Task: Create new customer invoice with Date Opened: 29-May-23, Select Customer: Break Hearts Vintage, Terms: Net 30. Make invoice entry for item-1 with Date: 29-May-23, Description: Kafe Africa Habesha Roast Authentic Ethiopian Coffee
, Income Account: Income:Sales, Quantity: 2, Unit Price: 13.49, Sales Tax: Y, Sales Tax Included: N, Tax Table: Sales Tax. Post Invoice with Post Date: 29-May-23, Post to Accounts: Assets:Accounts Receivable. Pay / Process Payment with Transaction Date: 27-Jun-23, Amount: 28.6, Transfer Account: Checking Account. Go to 'Print Invoice'.
Action: Mouse moved to (162, 29)
Screenshot: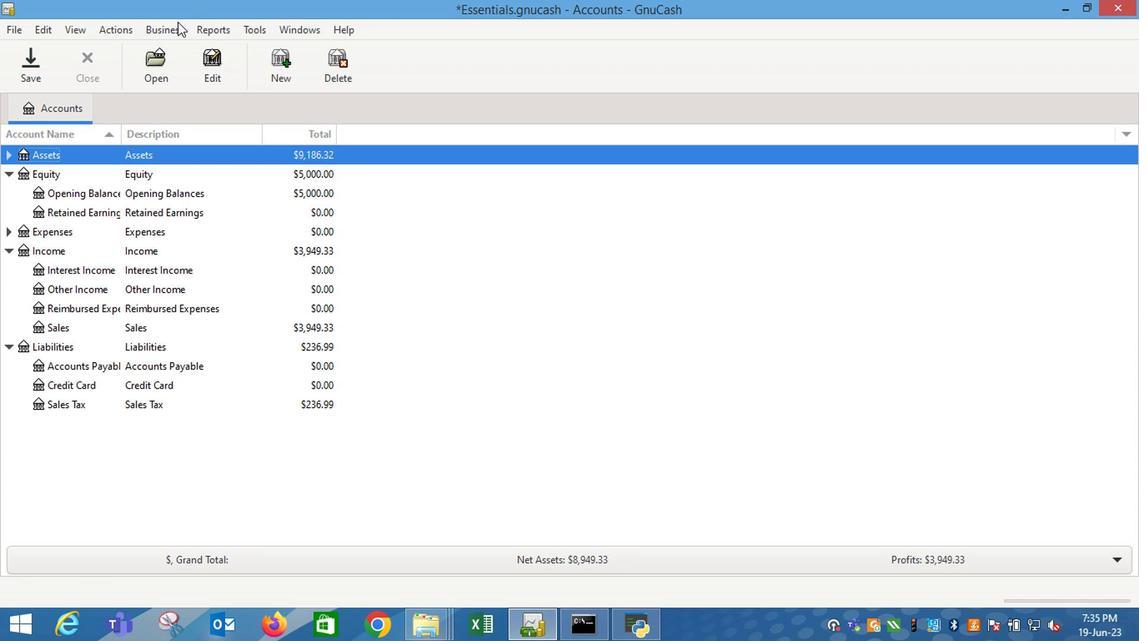 
Action: Mouse pressed left at (162, 29)
Screenshot: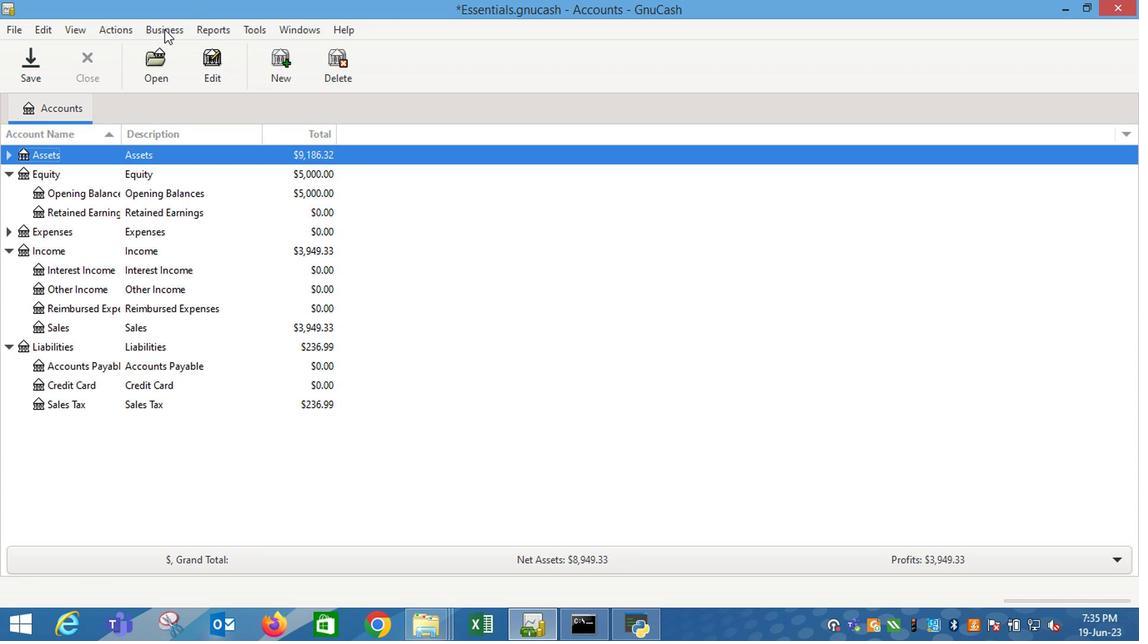 
Action: Mouse moved to (376, 118)
Screenshot: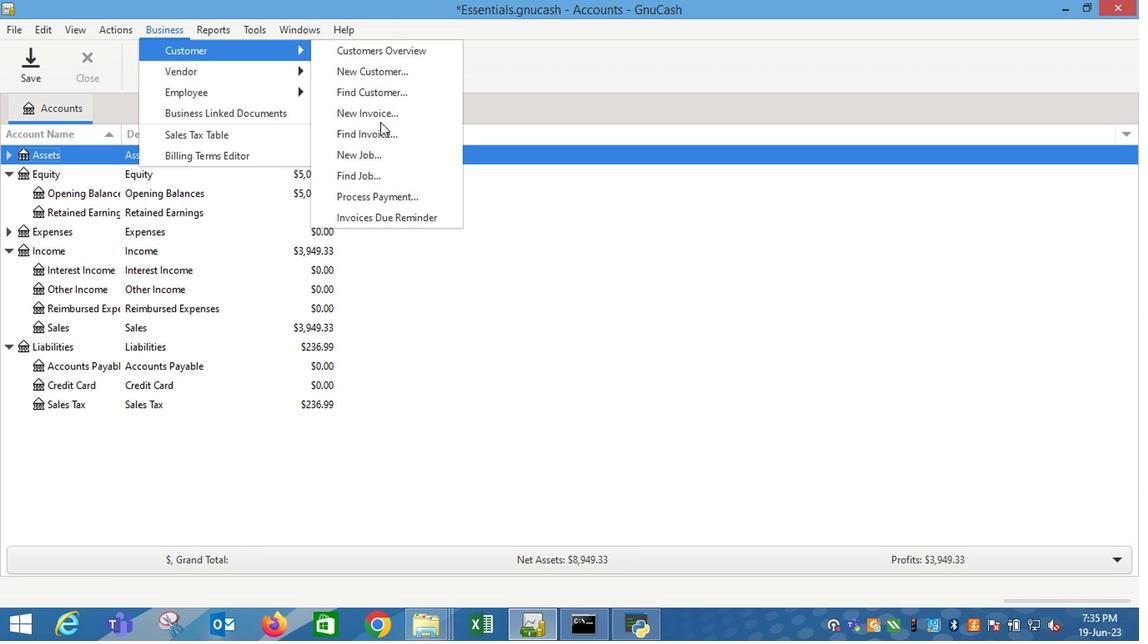 
Action: Mouse pressed left at (376, 118)
Screenshot: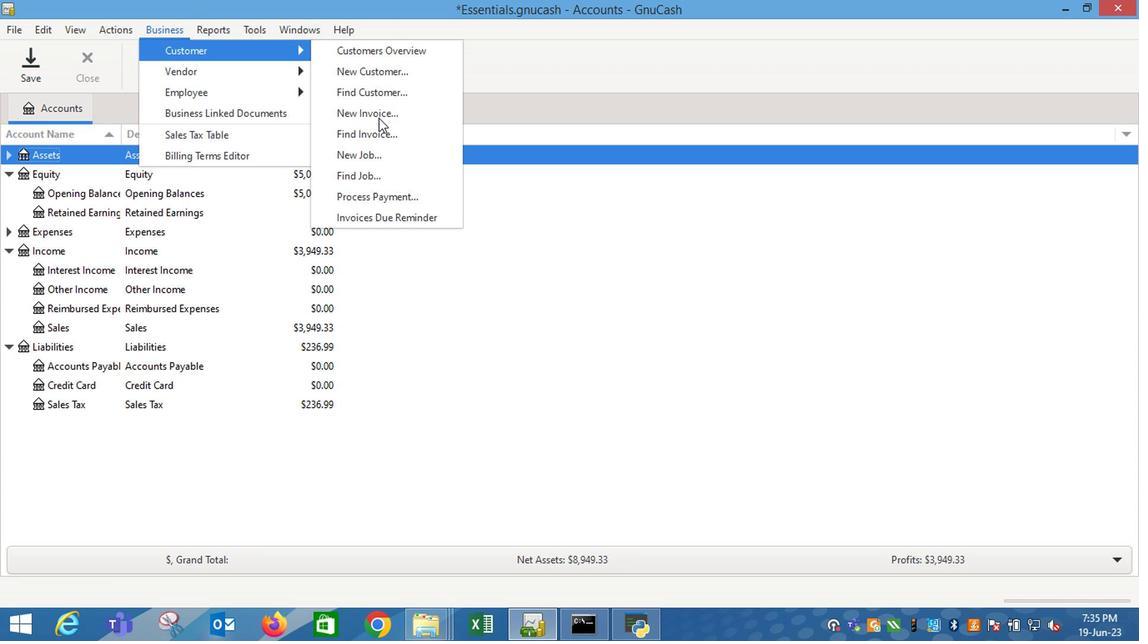 
Action: Mouse moved to (676, 248)
Screenshot: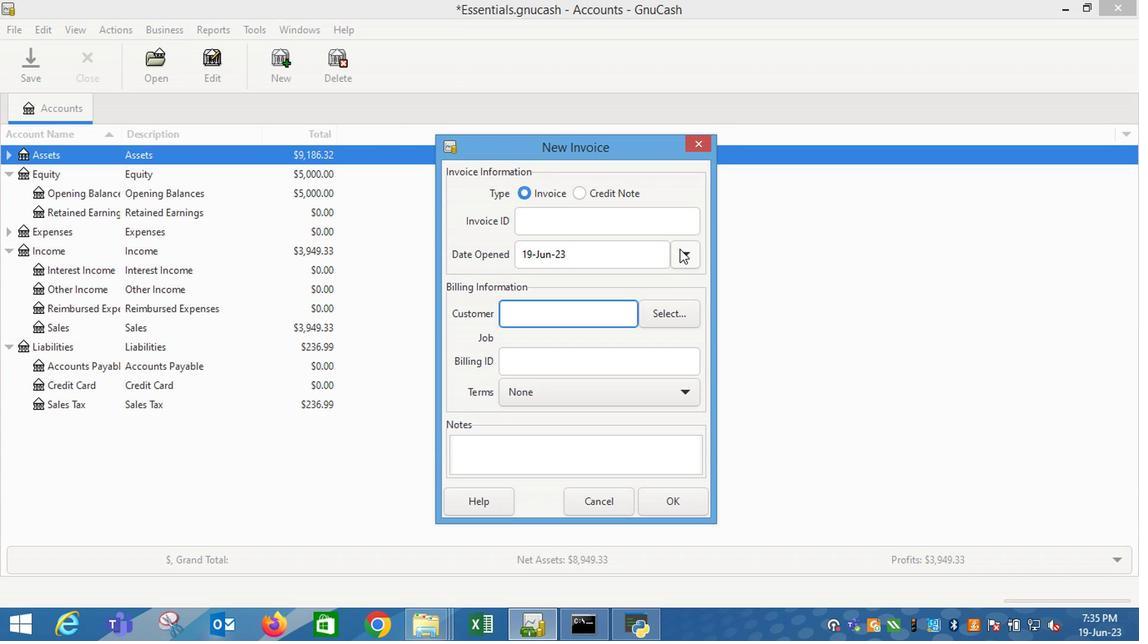 
Action: Mouse pressed left at (676, 248)
Screenshot: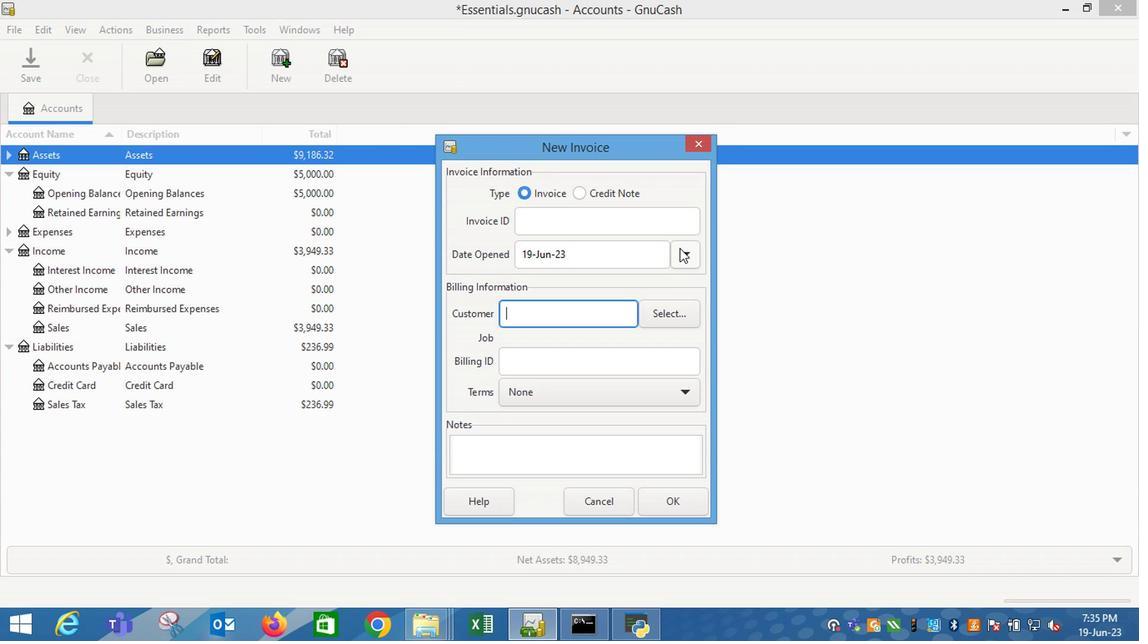 
Action: Mouse moved to (552, 279)
Screenshot: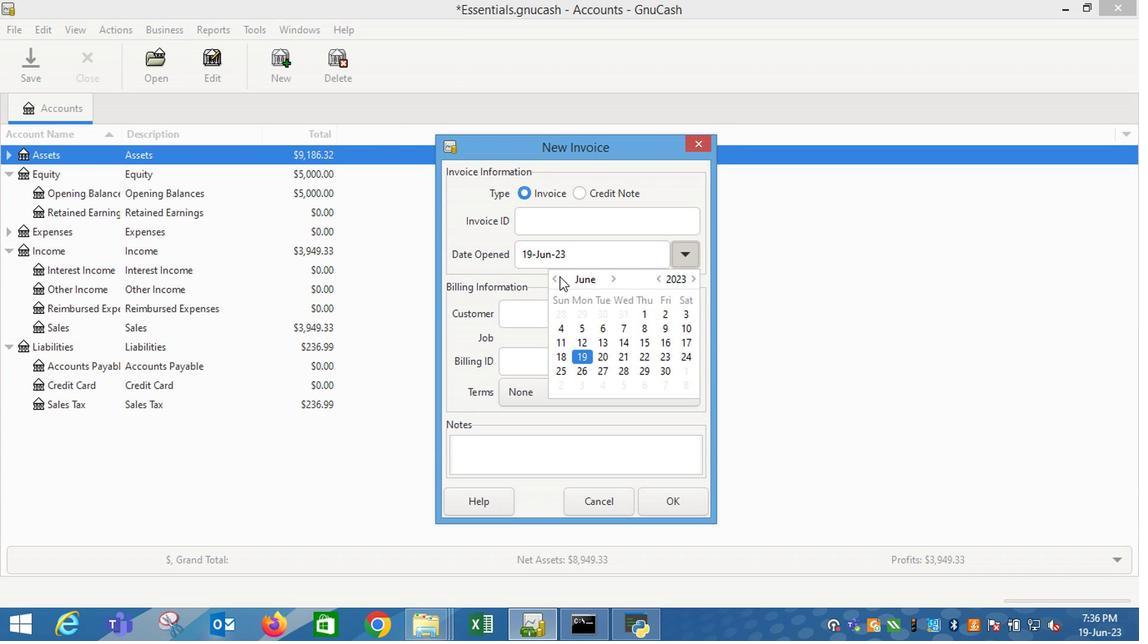
Action: Mouse pressed left at (552, 279)
Screenshot: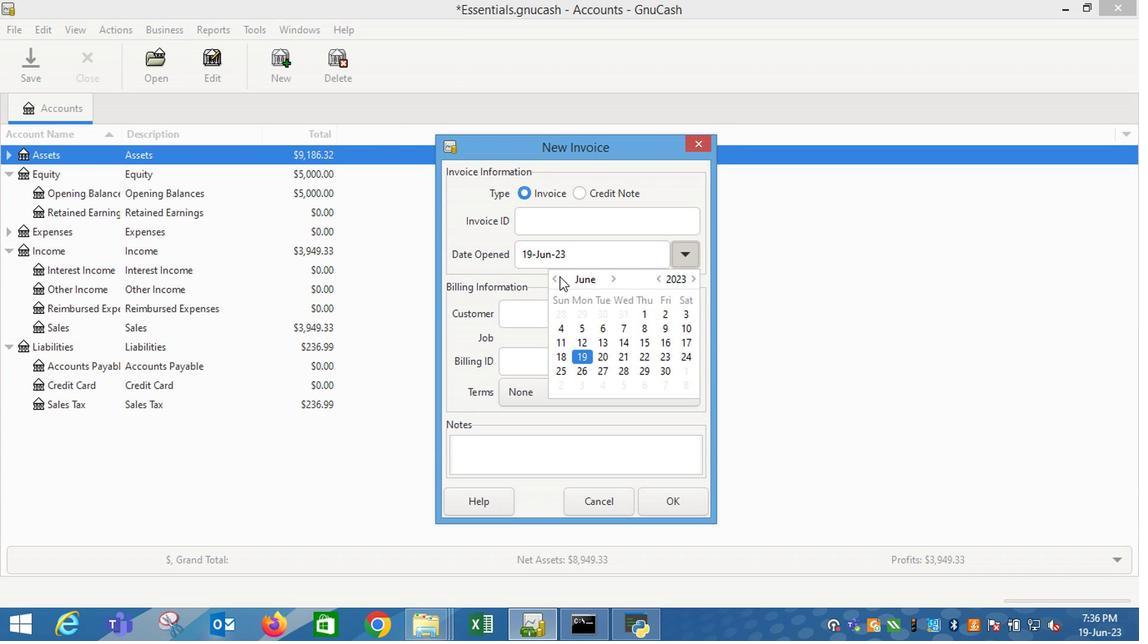 
Action: Mouse moved to (585, 368)
Screenshot: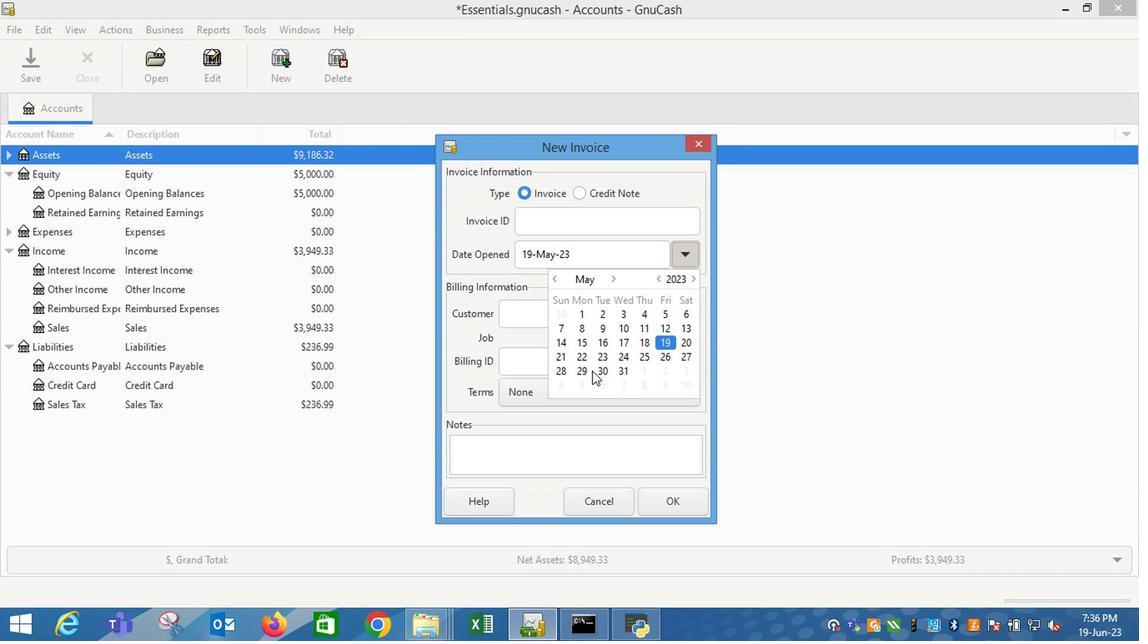 
Action: Mouse pressed left at (585, 368)
Screenshot: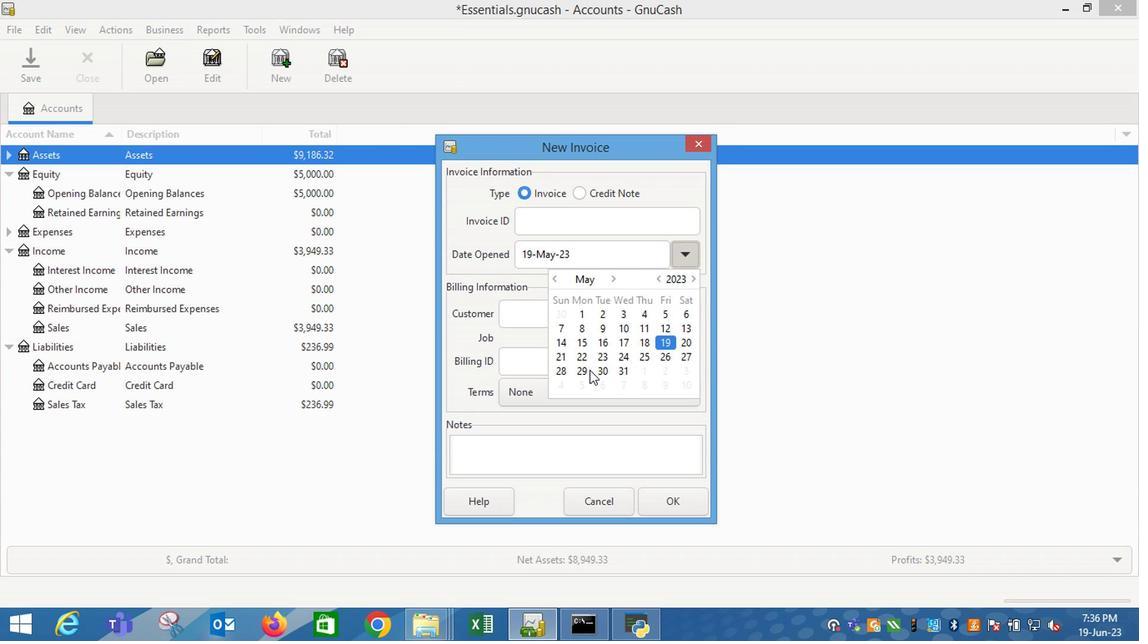 
Action: Mouse moved to (515, 322)
Screenshot: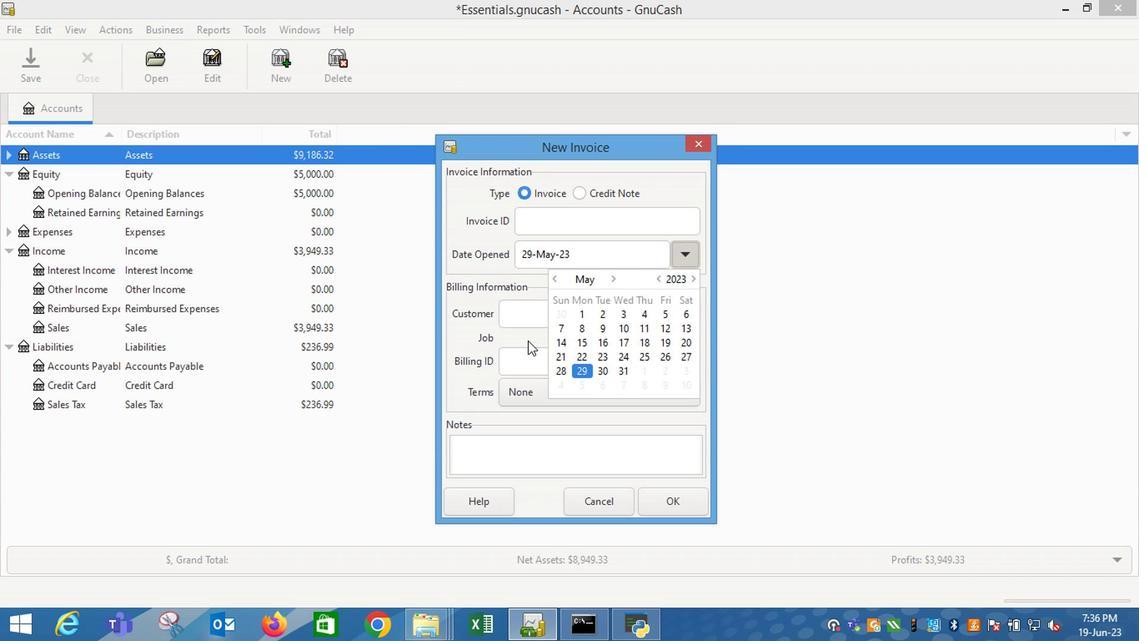 
Action: Mouse pressed left at (515, 322)
Screenshot: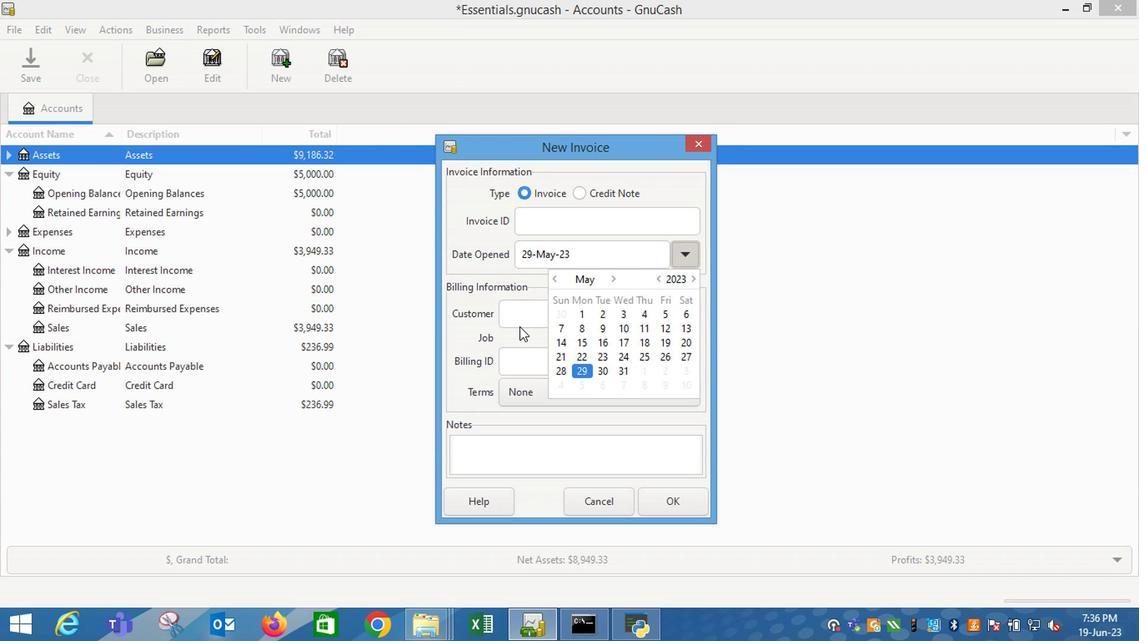 
Action: Mouse moved to (519, 317)
Screenshot: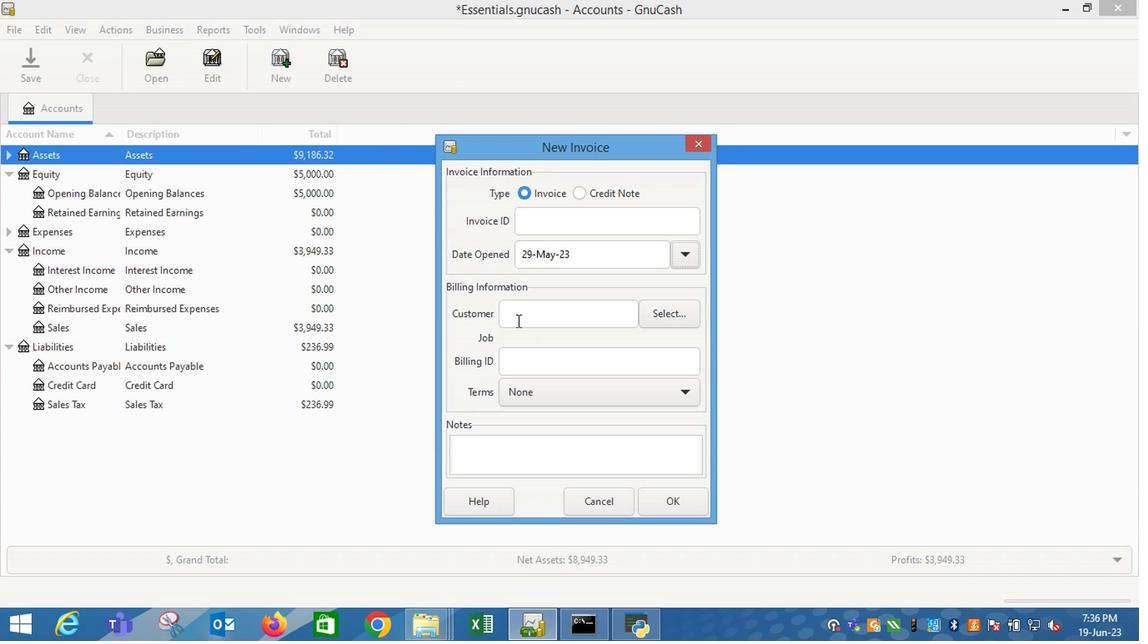 
Action: Mouse pressed left at (519, 317)
Screenshot: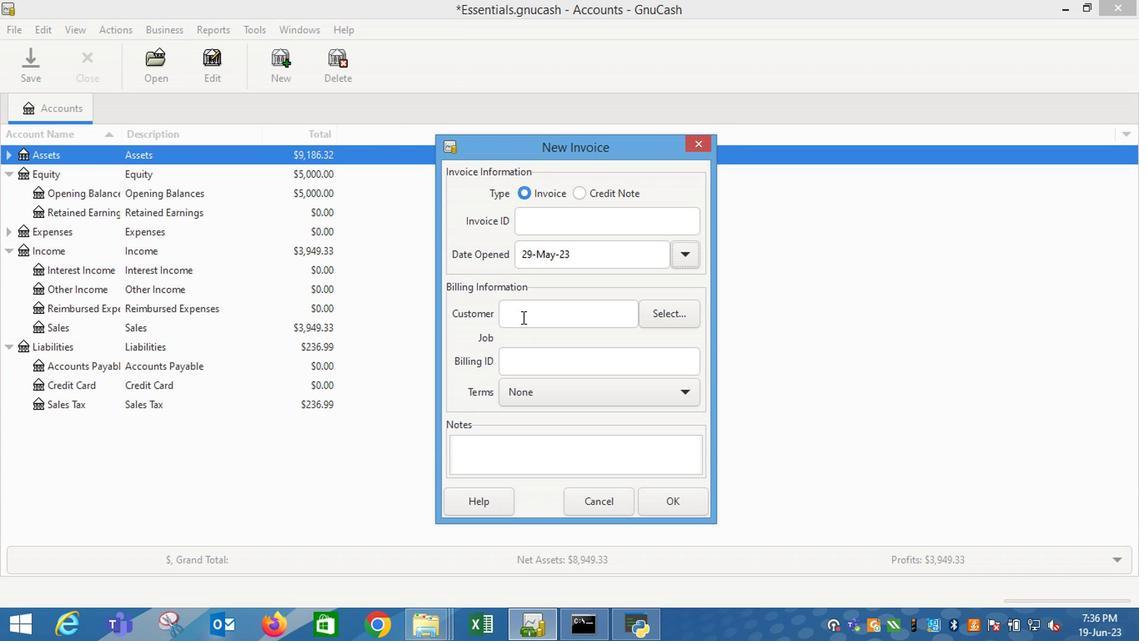 
Action: Key pressed <Key.shift_r>Bre
Screenshot: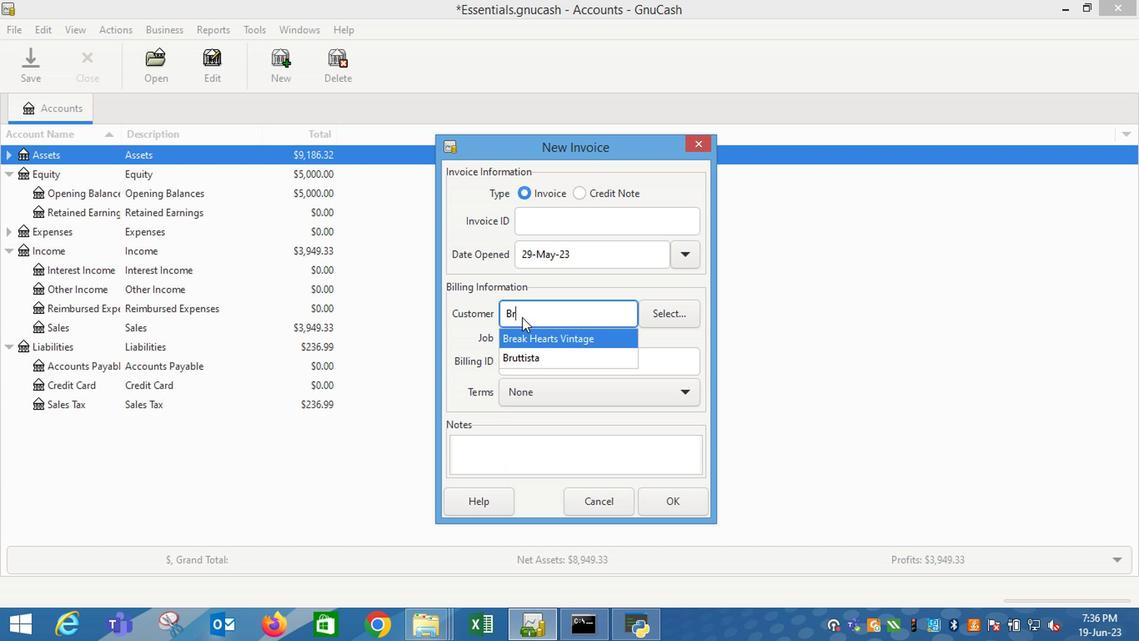 
Action: Mouse moved to (519, 344)
Screenshot: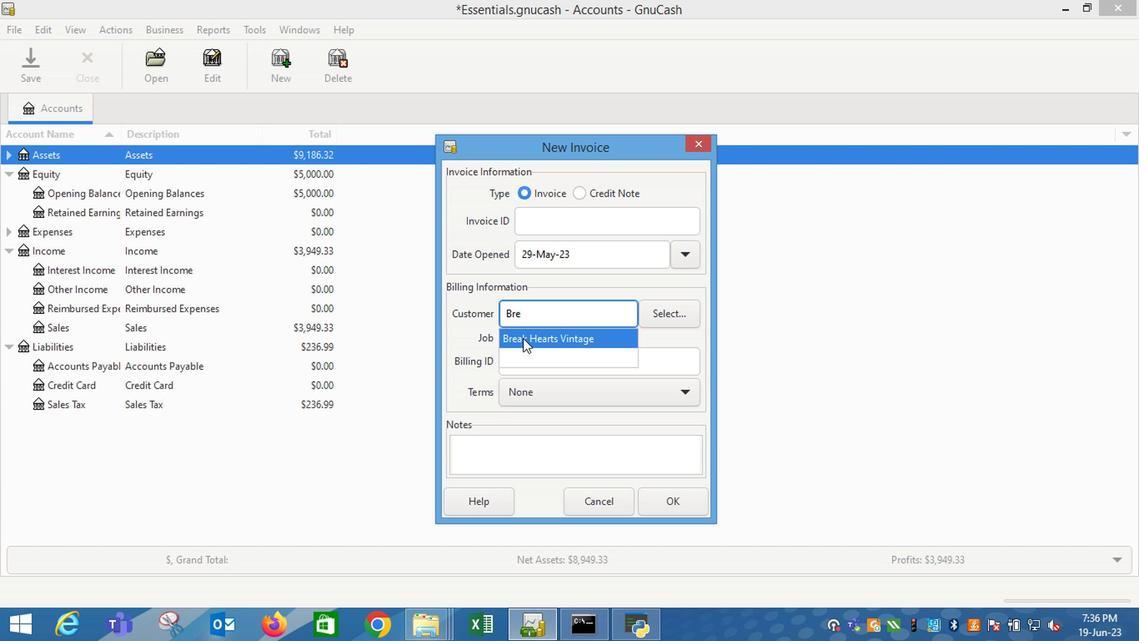 
Action: Mouse pressed left at (519, 344)
Screenshot: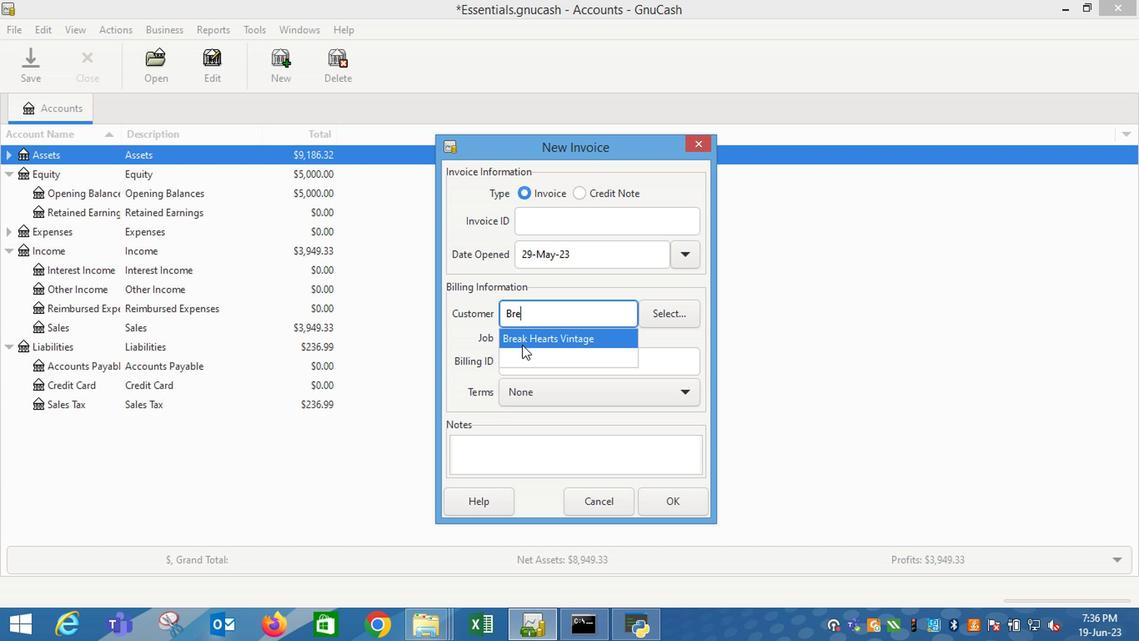 
Action: Mouse moved to (686, 402)
Screenshot: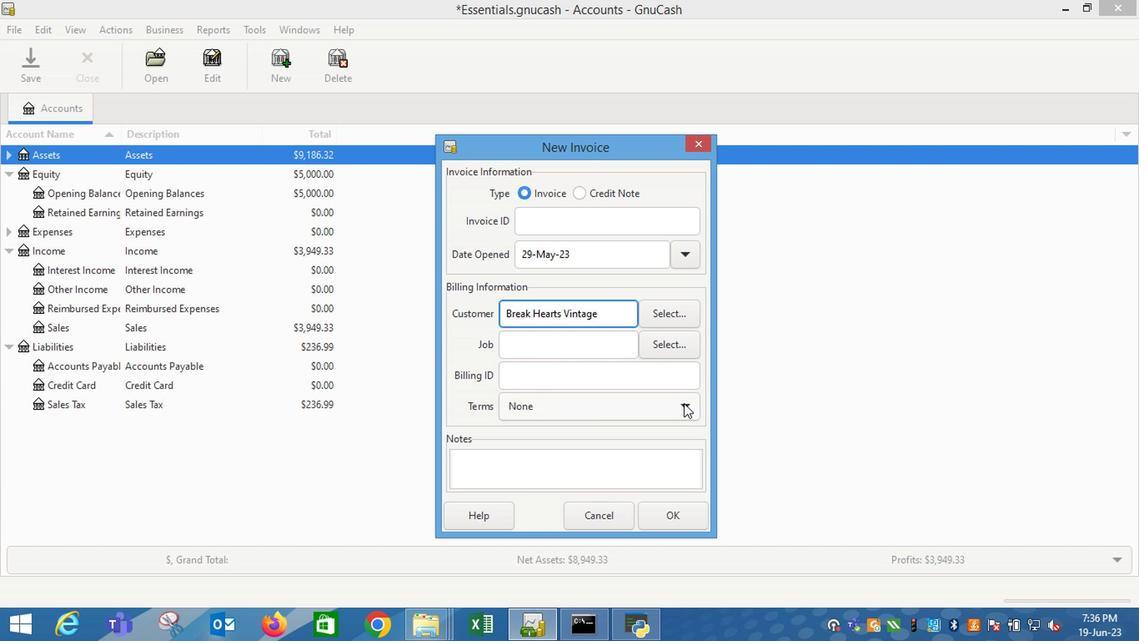 
Action: Mouse pressed left at (686, 402)
Screenshot: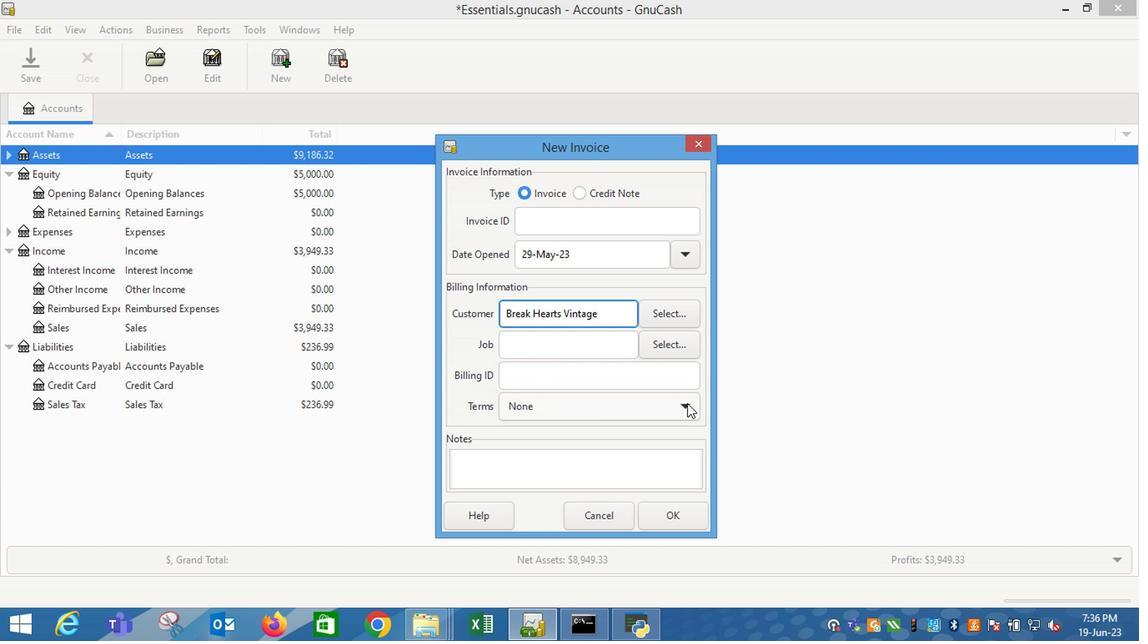 
Action: Mouse moved to (685, 406)
Screenshot: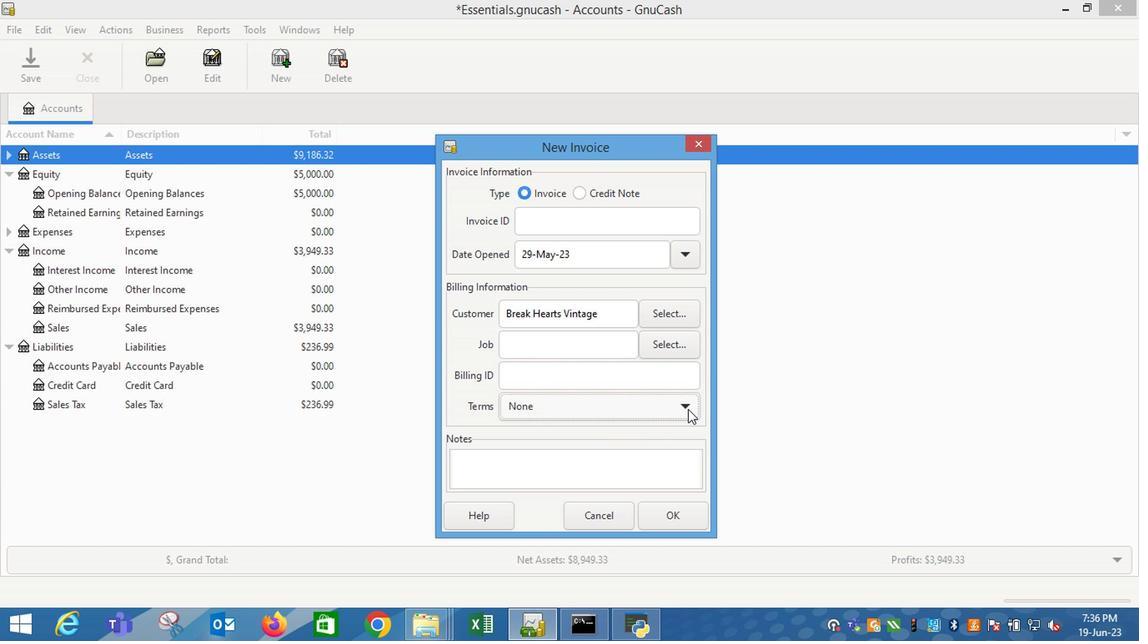 
Action: Mouse pressed left at (685, 406)
Screenshot: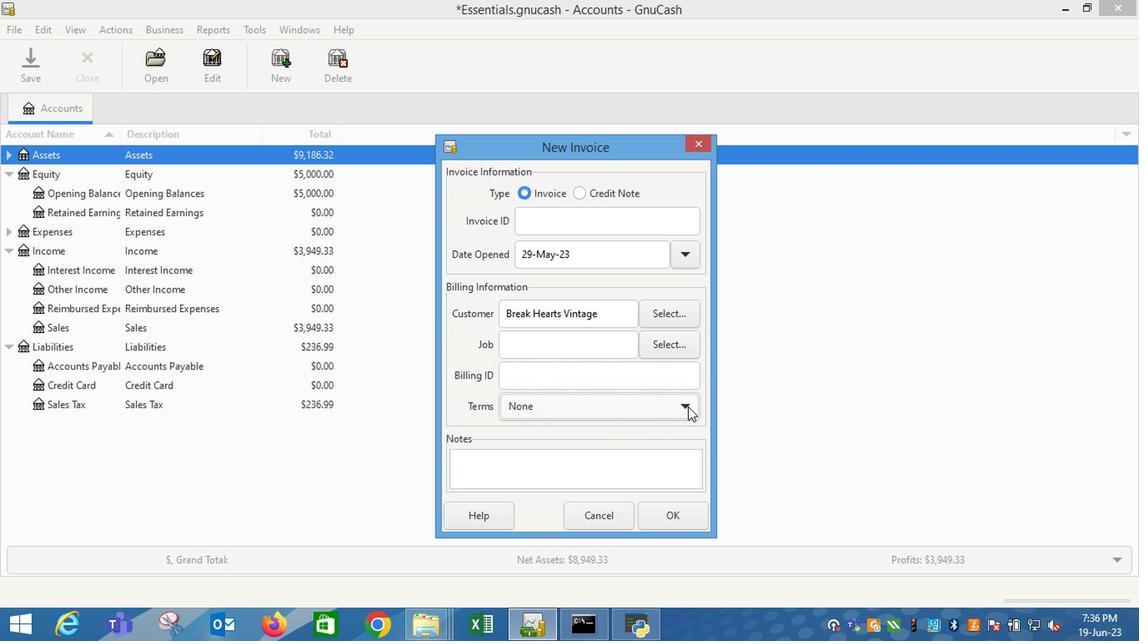 
Action: Mouse moved to (681, 404)
Screenshot: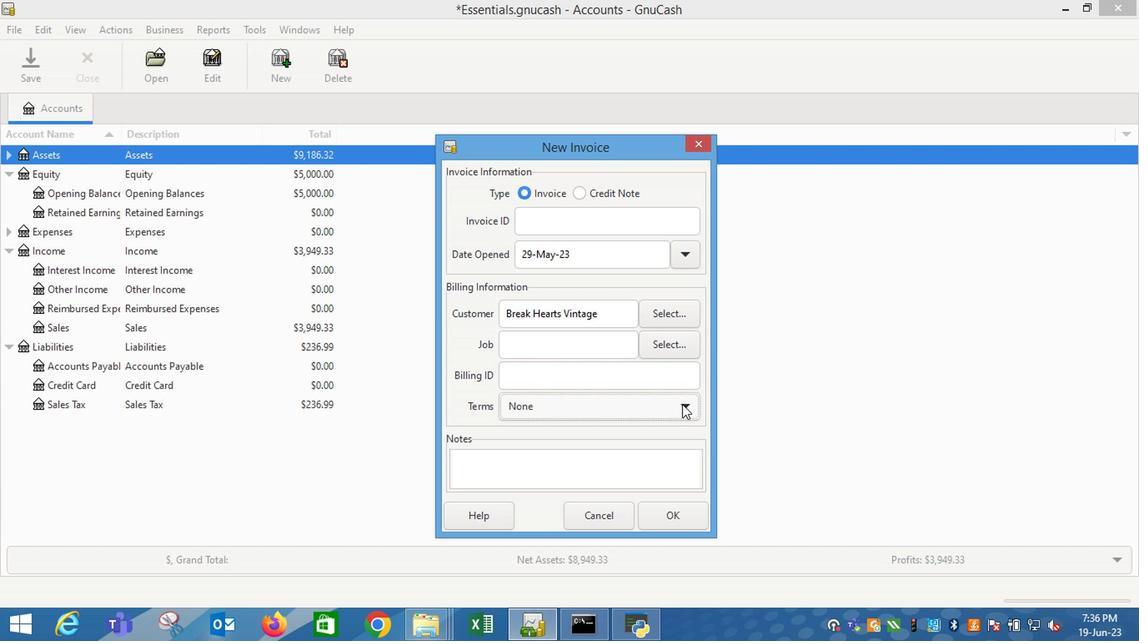 
Action: Mouse pressed left at (681, 404)
Screenshot: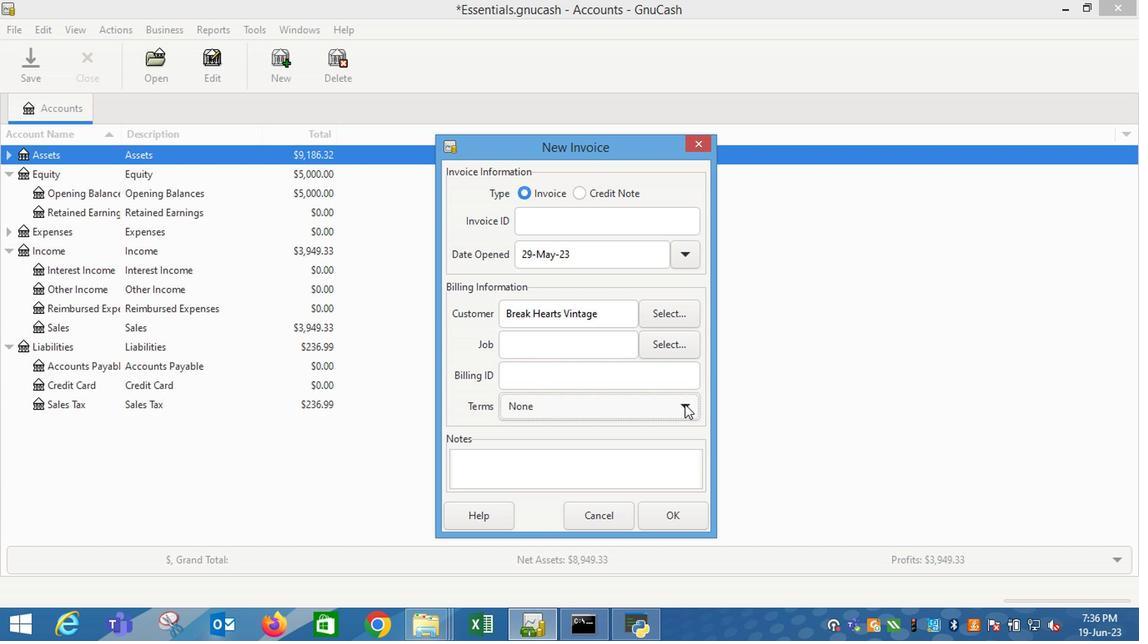 
Action: Mouse moved to (598, 458)
Screenshot: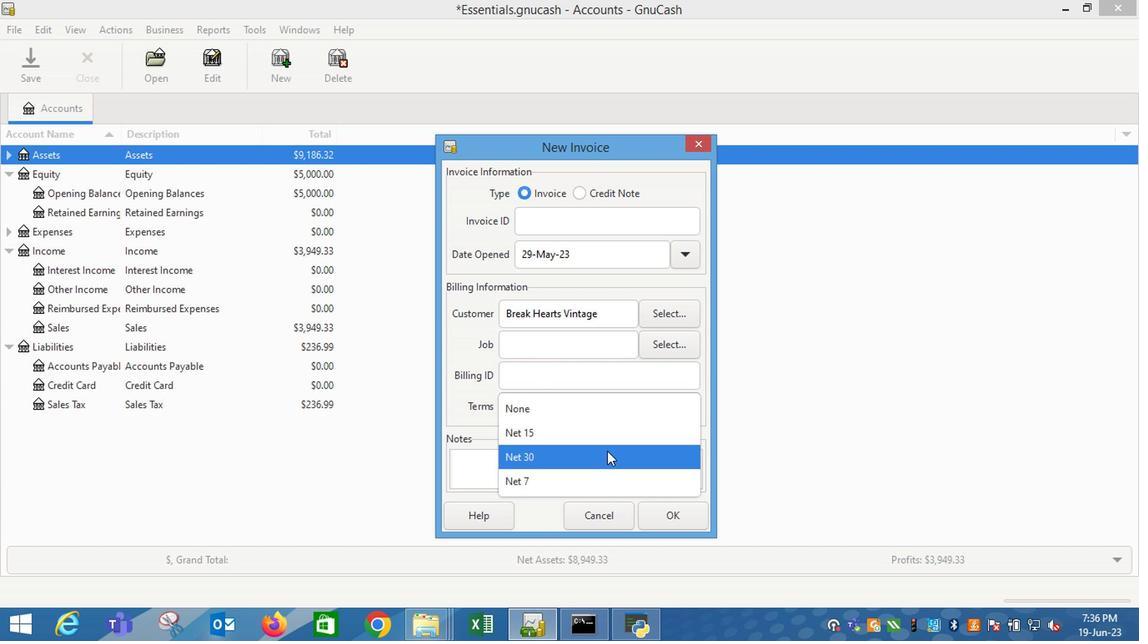 
Action: Mouse pressed left at (598, 458)
Screenshot: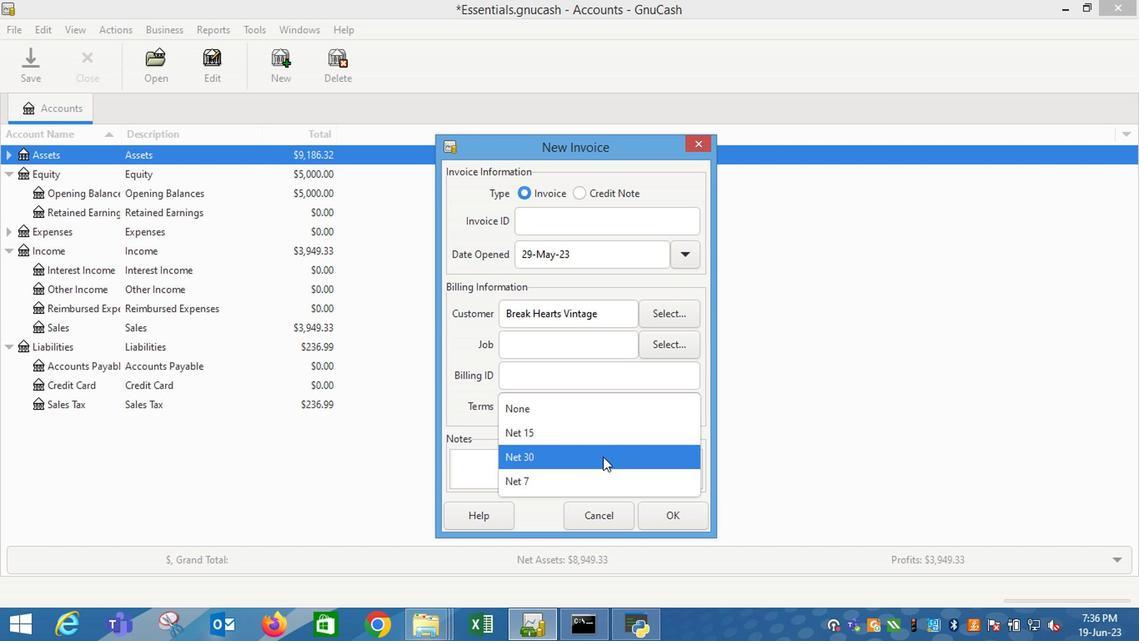 
Action: Mouse moved to (695, 516)
Screenshot: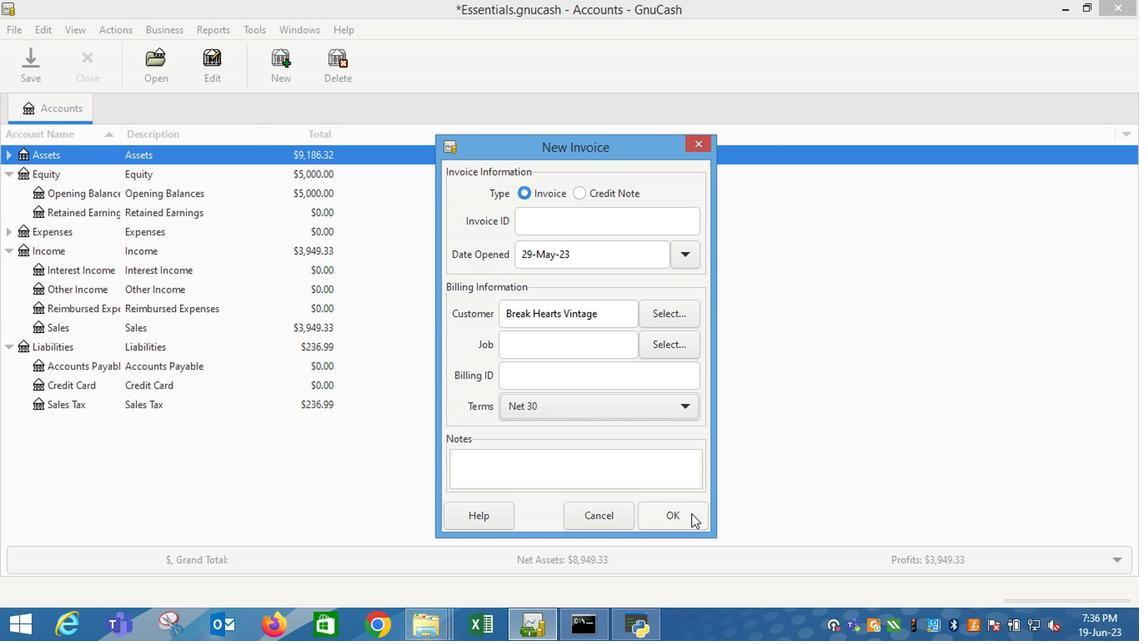 
Action: Mouse pressed left at (695, 516)
Screenshot: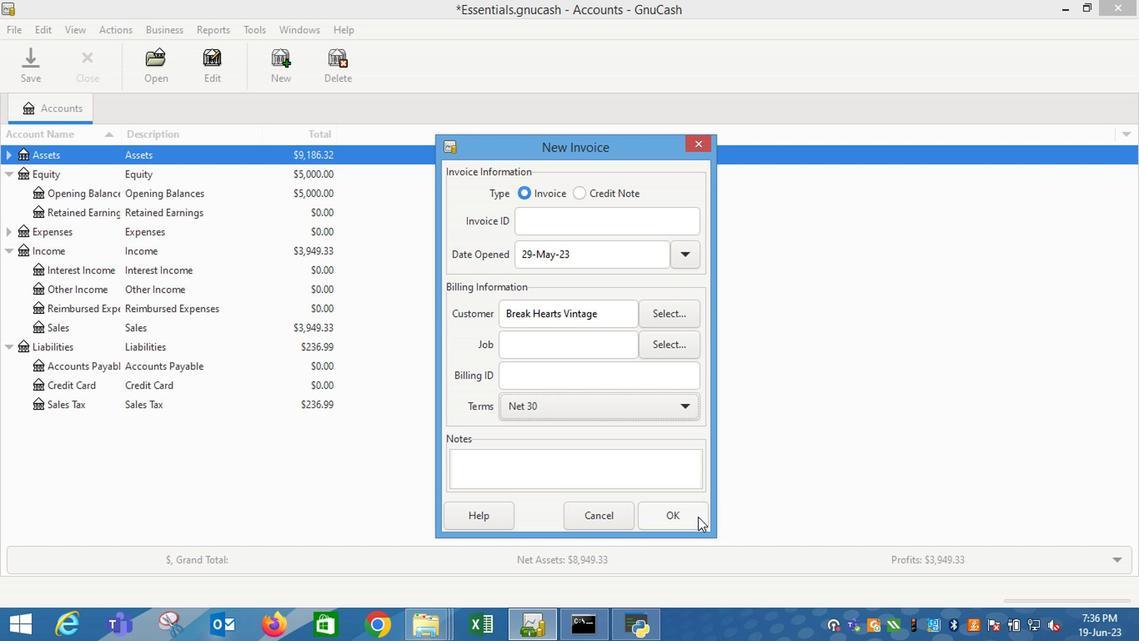 
Action: Mouse moved to (75, 324)
Screenshot: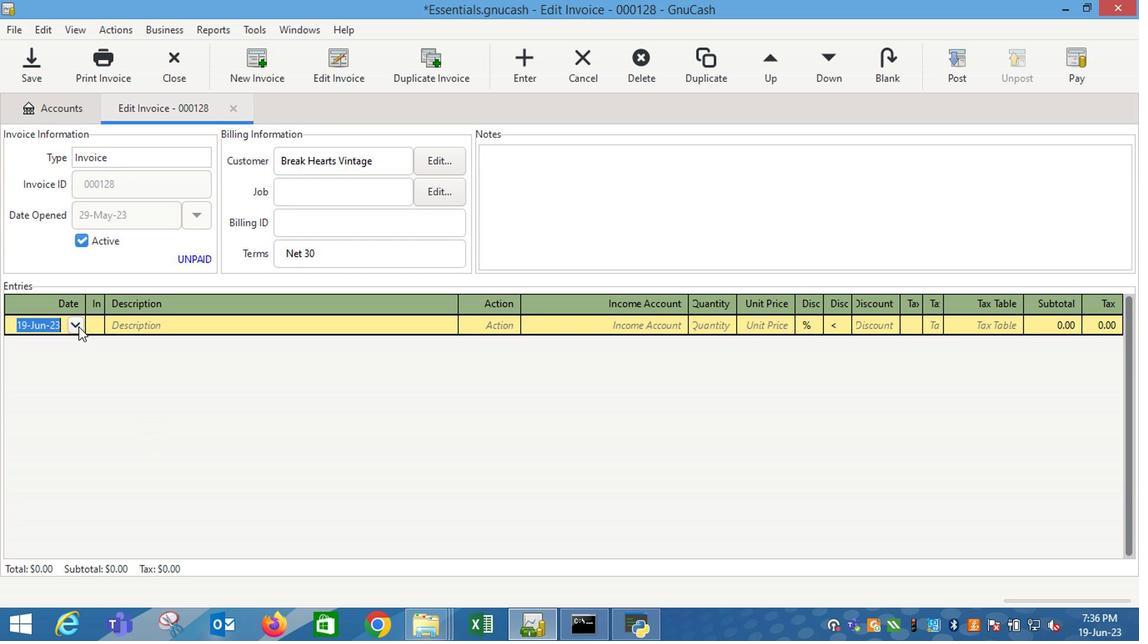 
Action: Mouse pressed left at (75, 324)
Screenshot: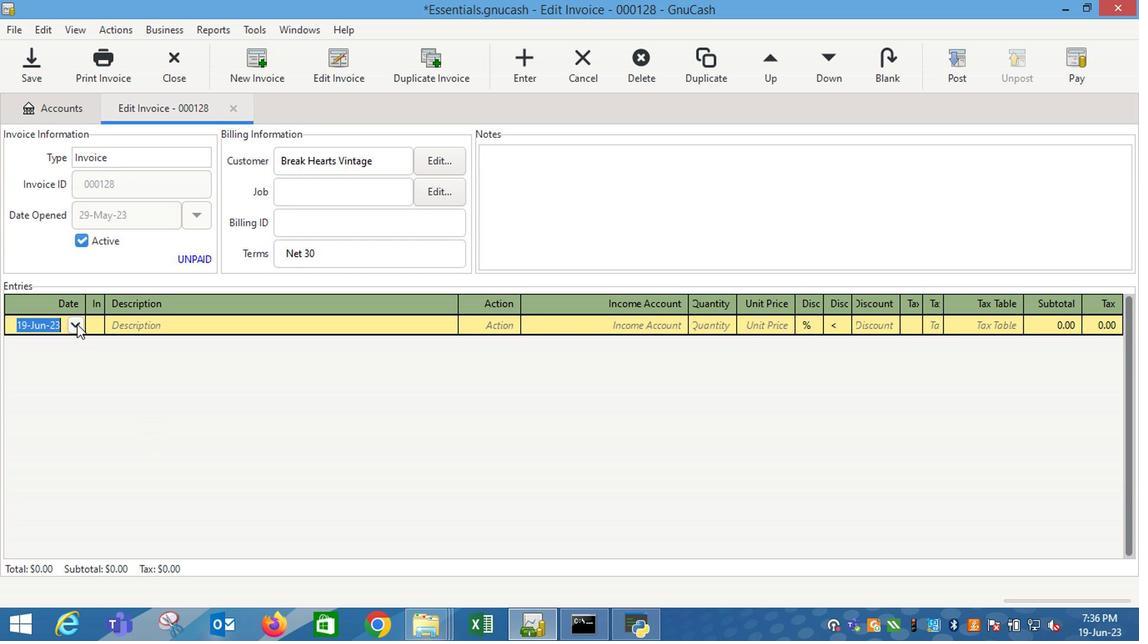 
Action: Mouse moved to (10, 347)
Screenshot: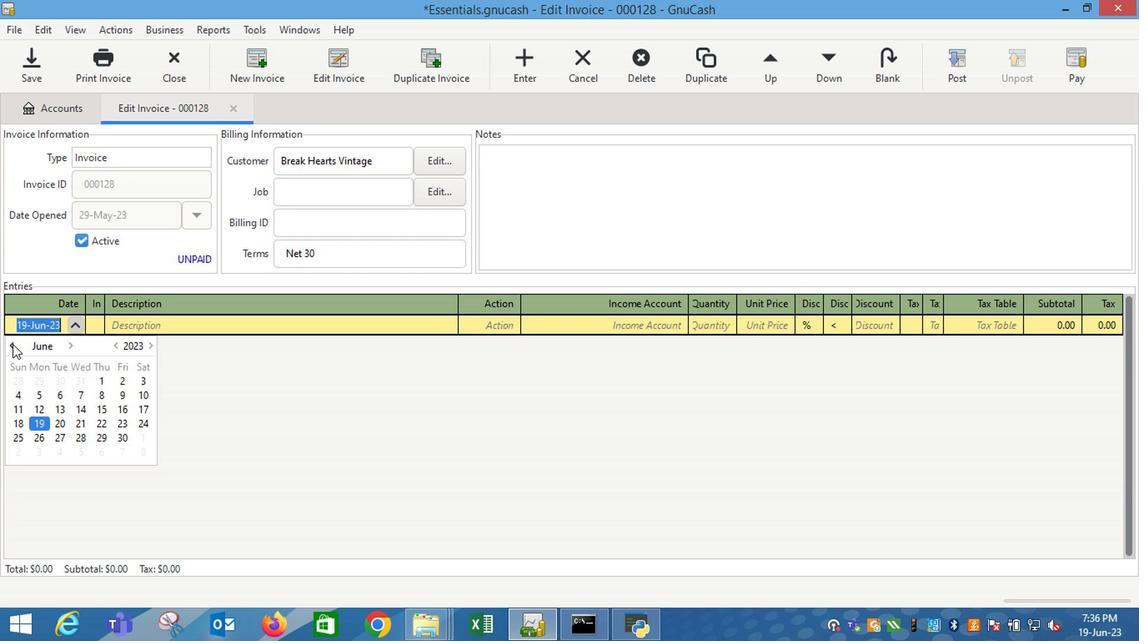 
Action: Mouse pressed left at (10, 347)
Screenshot: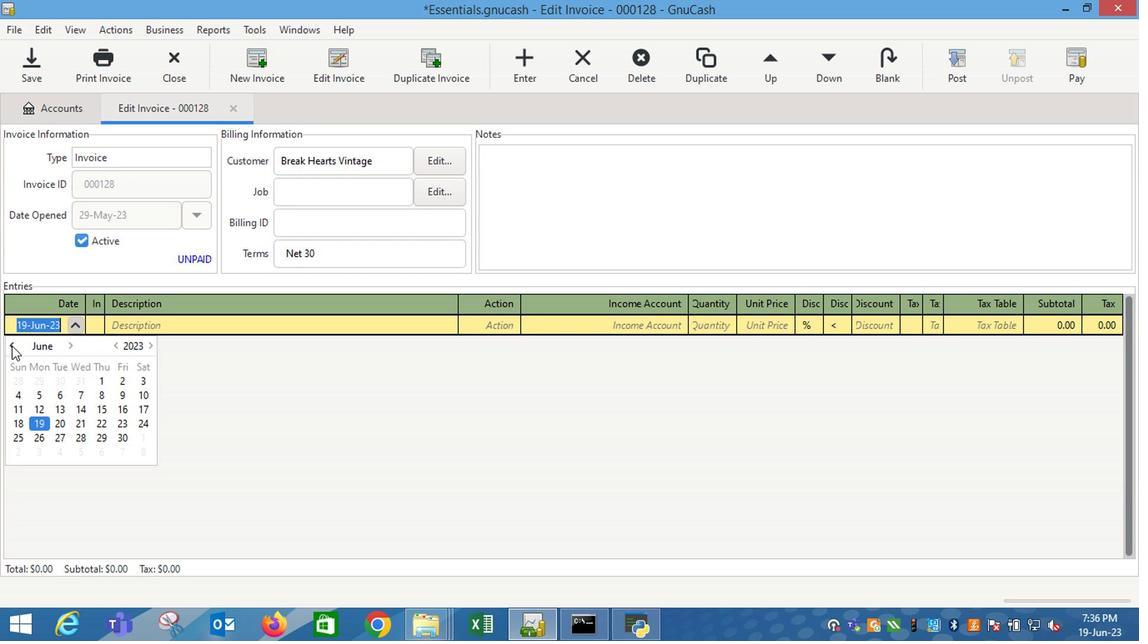 
Action: Mouse moved to (39, 439)
Screenshot: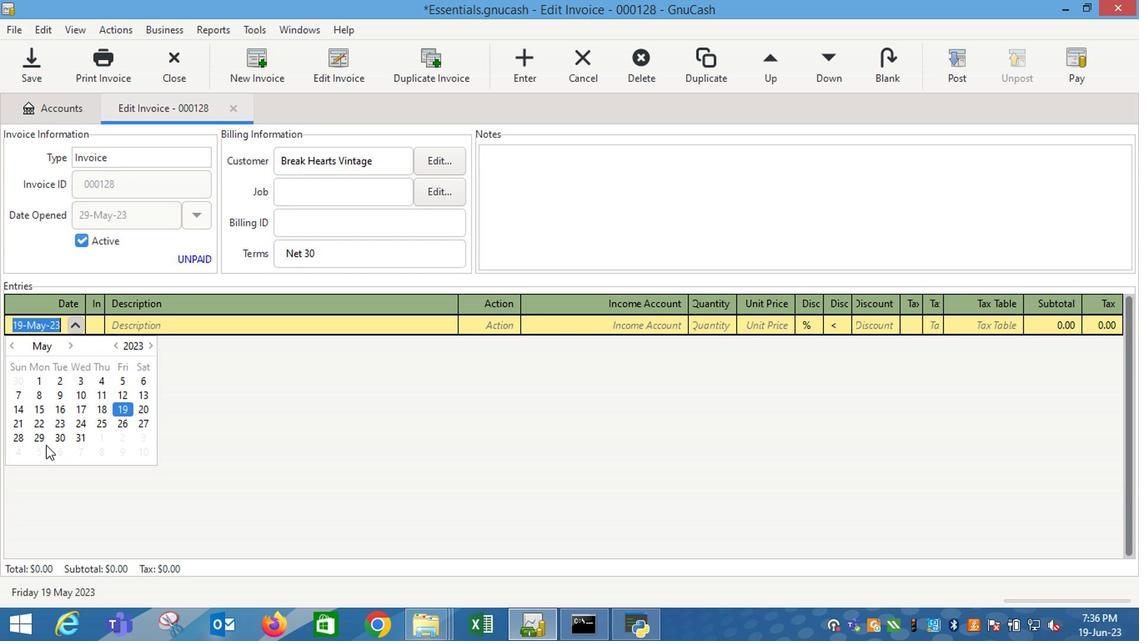 
Action: Mouse pressed left at (39, 439)
Screenshot: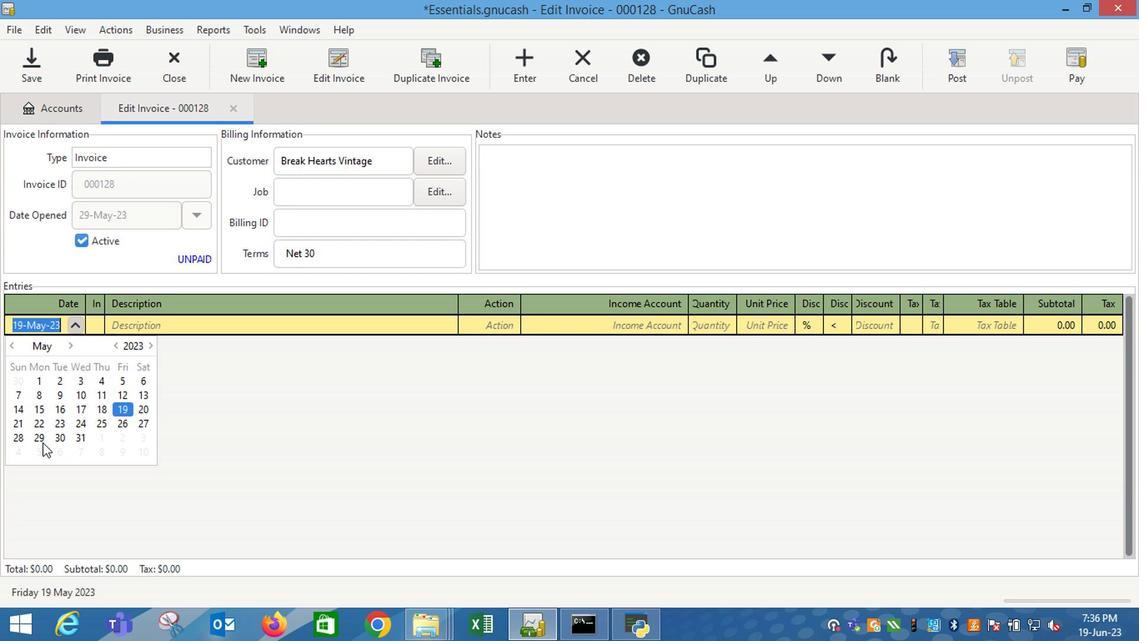 
Action: Mouse moved to (38, 438)
Screenshot: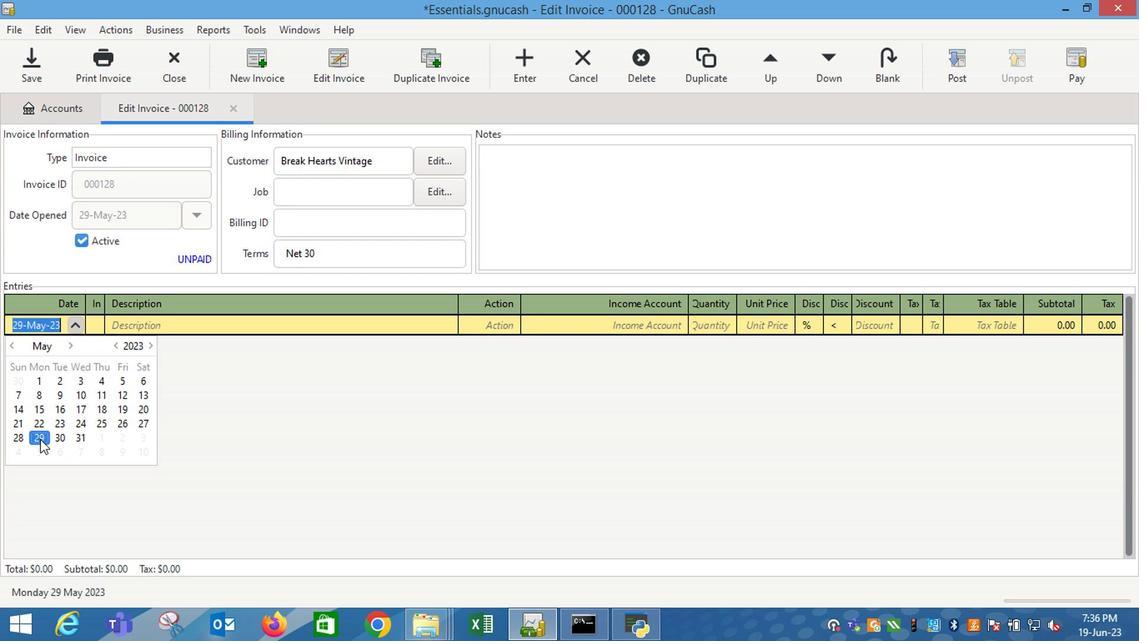 
Action: Key pressed <Key.tab>
Screenshot: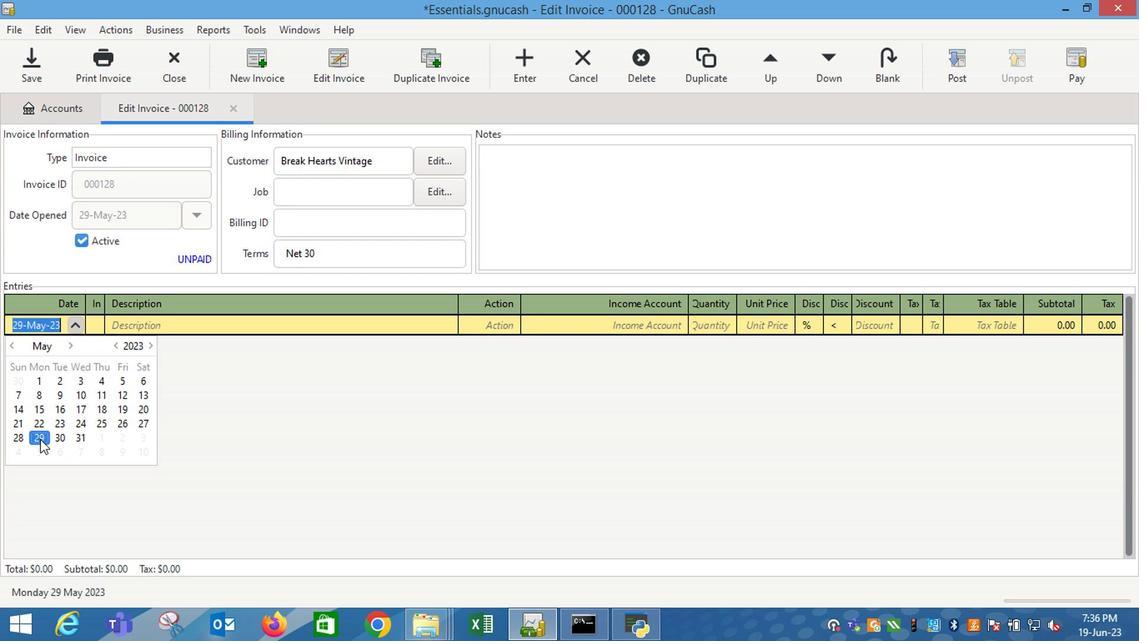 
Action: Mouse moved to (37, 438)
Screenshot: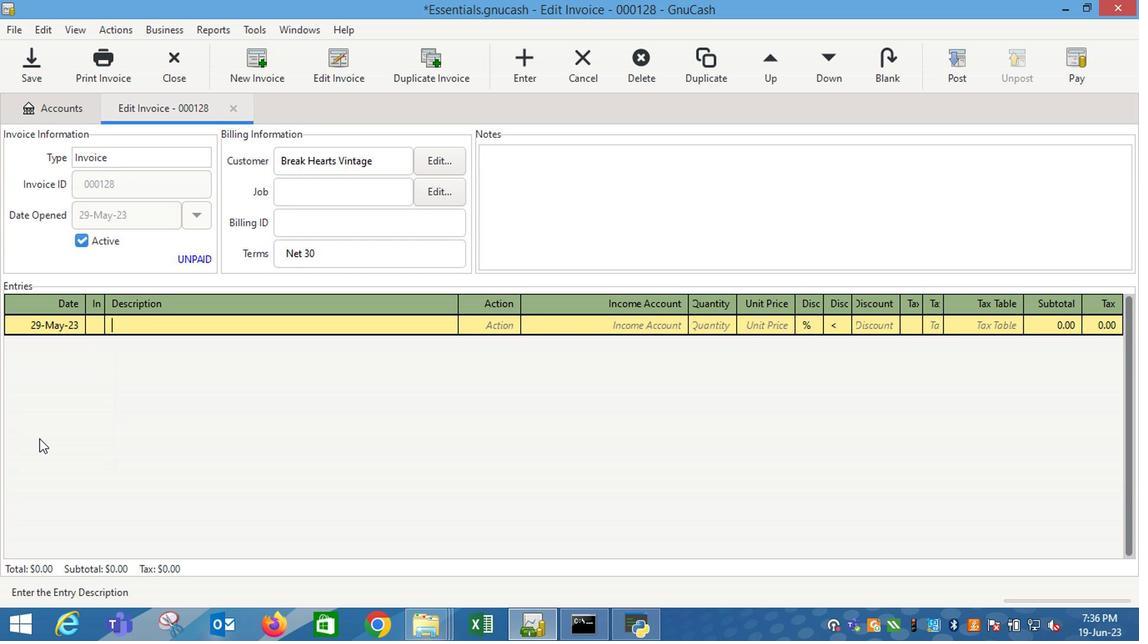 
Action: Key pressed <Key.shift_r>Kafe<Key.space><Key.shift_r>Africa<Key.space><Key.shift_r>Habesha<Key.space><Key.shift_r><Key.shift_r><Key.shift_r>Roast<Key.space><Key.shift_r>Authentic<Key.space><Key.shift_r>Ethiopian<Key.space><Key.shift_r>Coffee<Key.tab><Key.tab>i<Key.down><Key.down><Key.down><Key.tab>2<Key.tab>13.49<Key.tab>
Screenshot: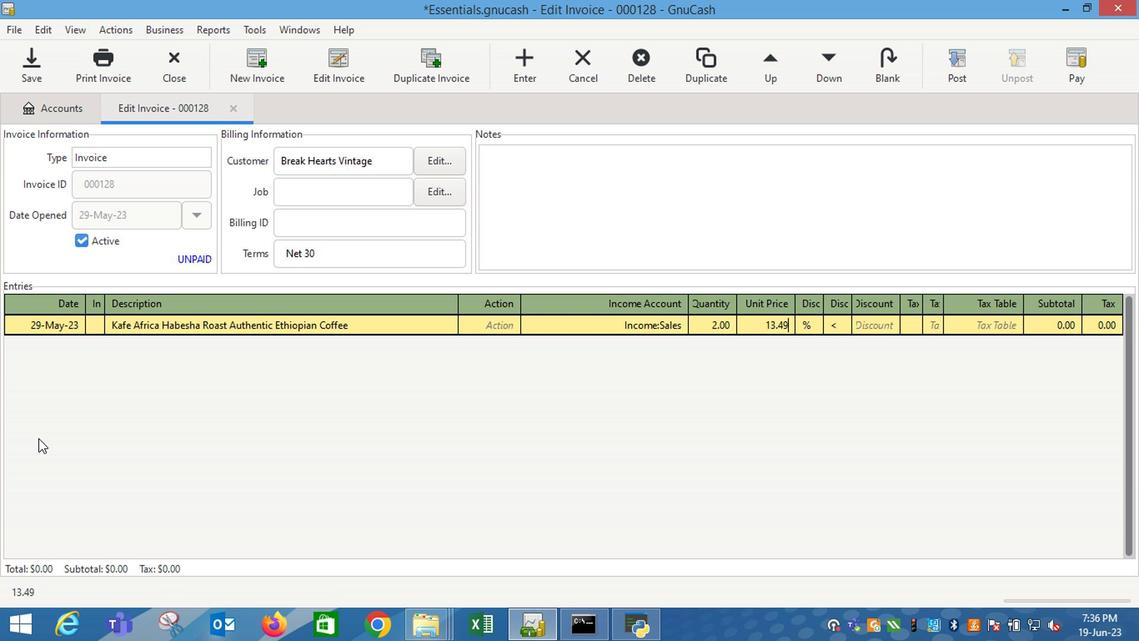 
Action: Mouse moved to (911, 326)
Screenshot: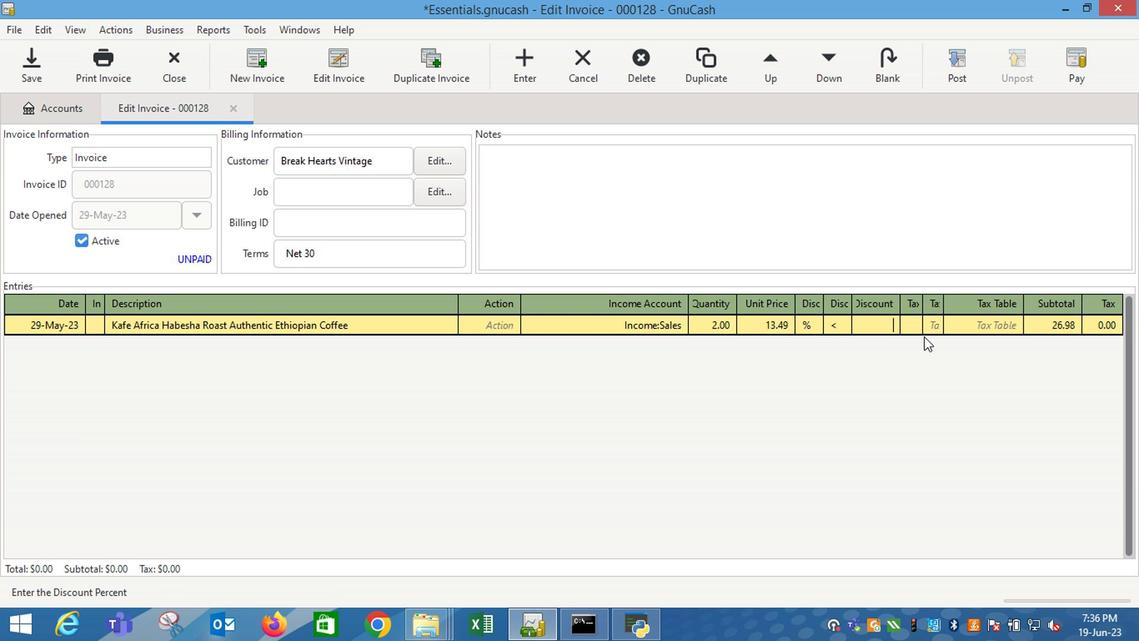 
Action: Mouse pressed left at (911, 326)
Screenshot: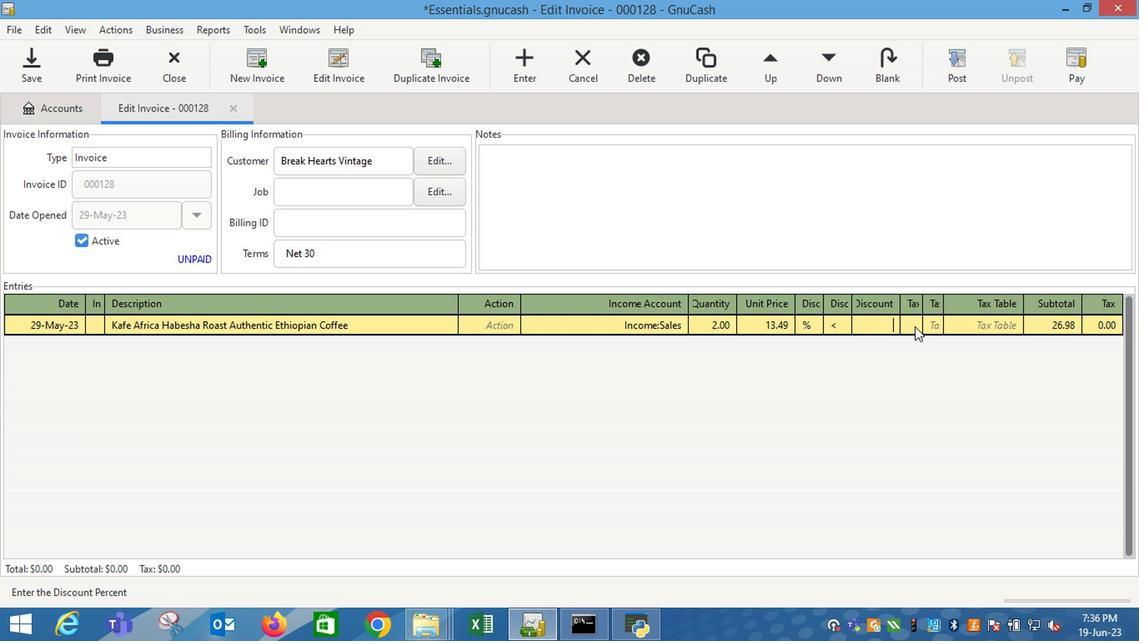
Action: Mouse moved to (1002, 330)
Screenshot: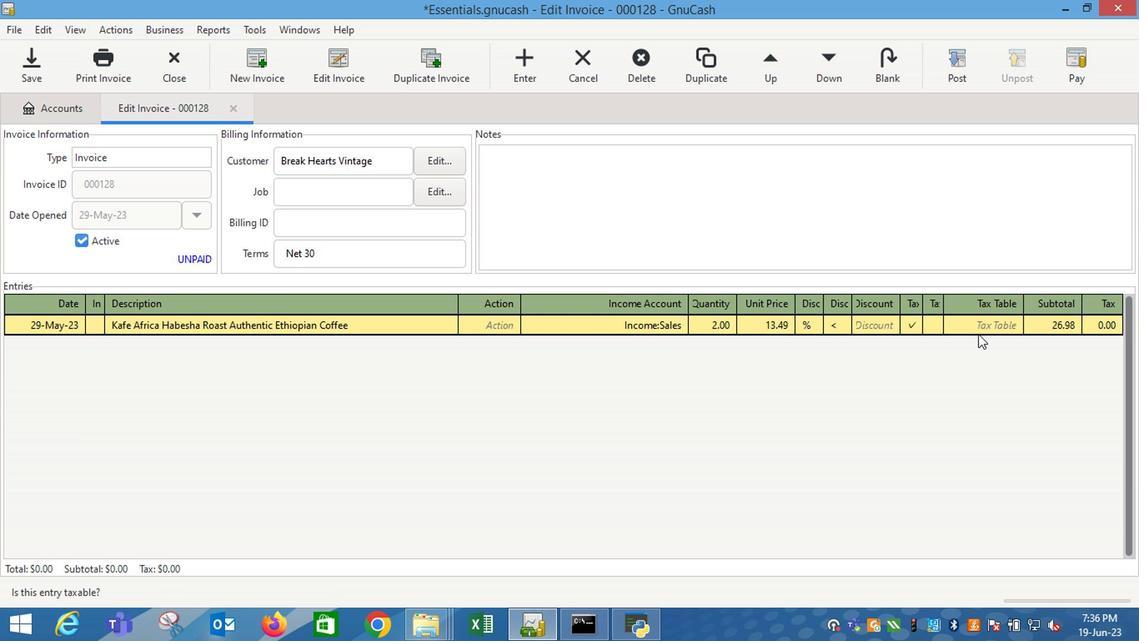 
Action: Mouse pressed left at (1002, 330)
Screenshot: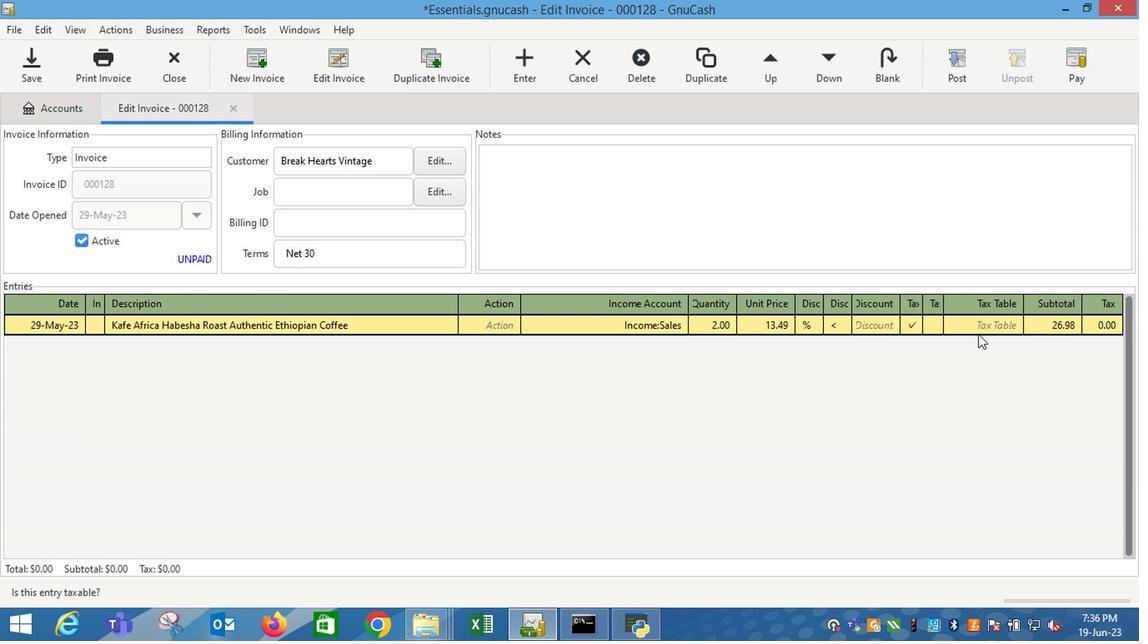 
Action: Mouse moved to (1015, 322)
Screenshot: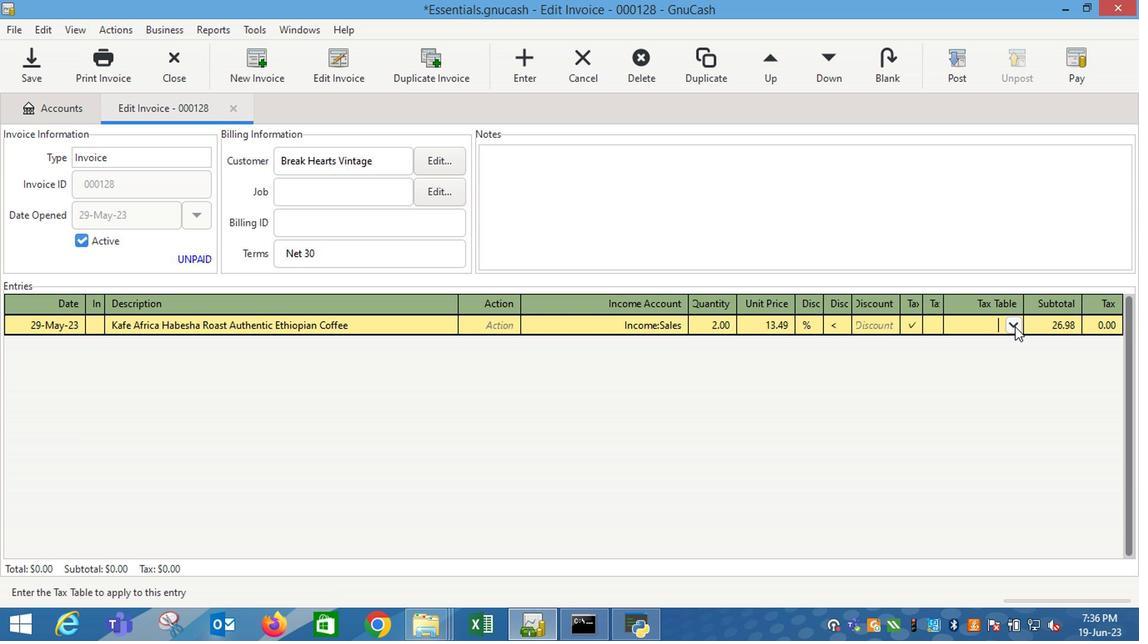 
Action: Mouse pressed left at (1015, 322)
Screenshot: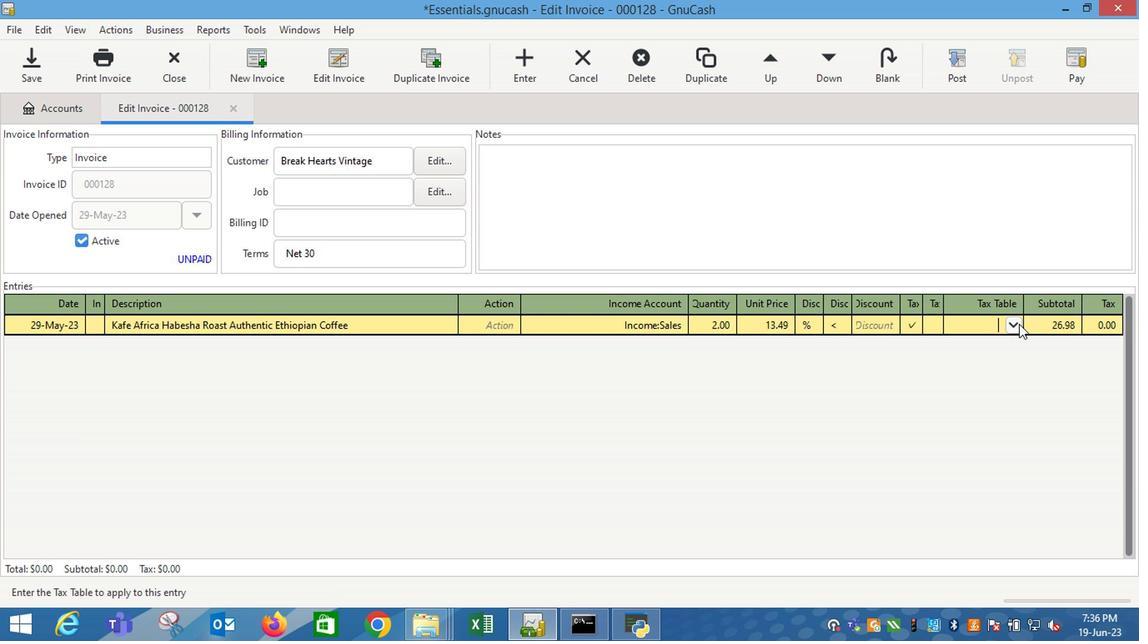 
Action: Mouse moved to (965, 350)
Screenshot: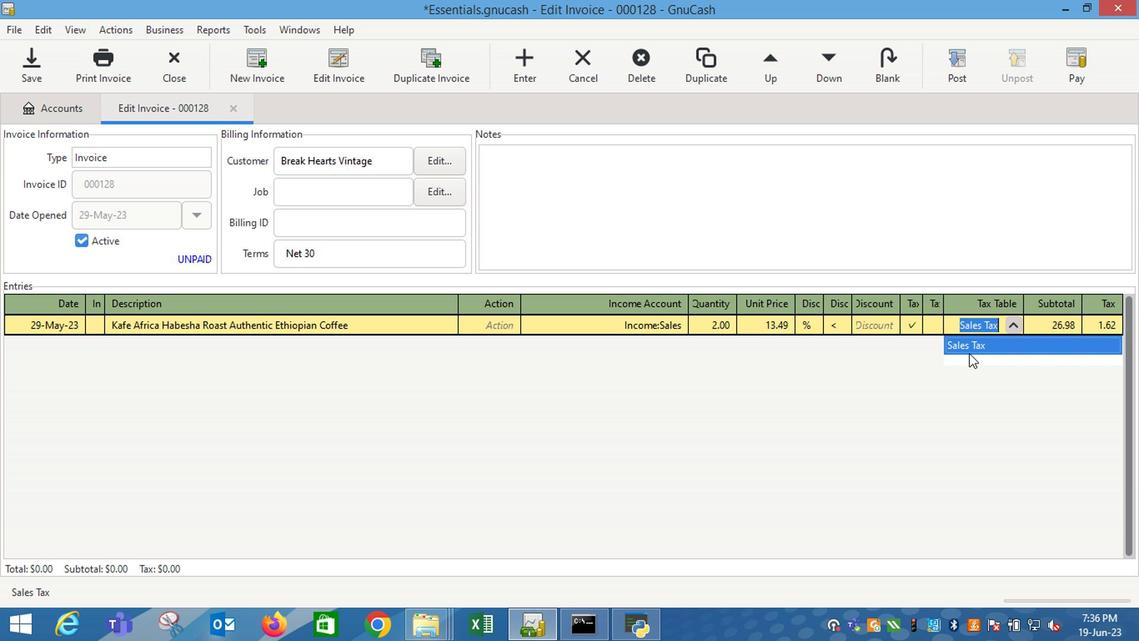
Action: Mouse pressed left at (965, 350)
Screenshot: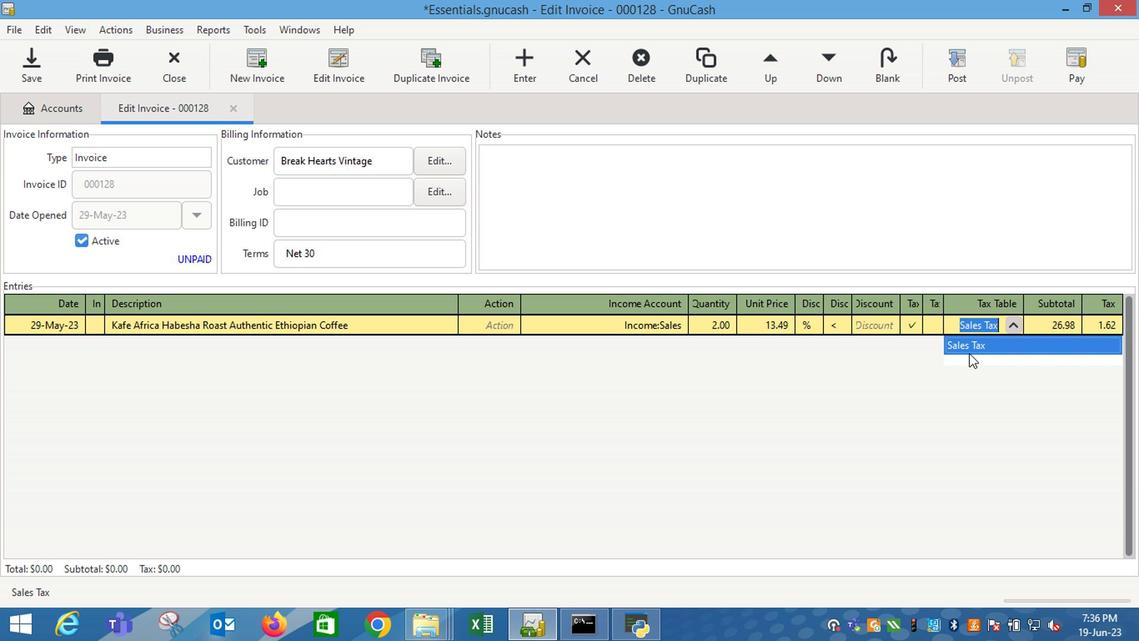 
Action: Key pressed <Key.enter>
Screenshot: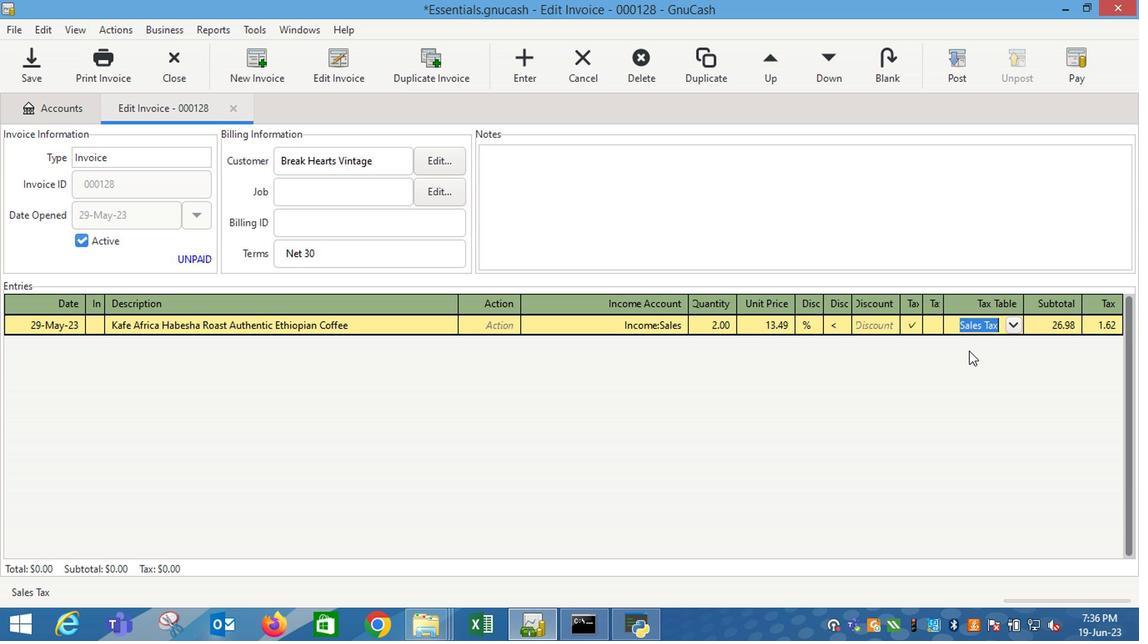 
Action: Mouse moved to (955, 49)
Screenshot: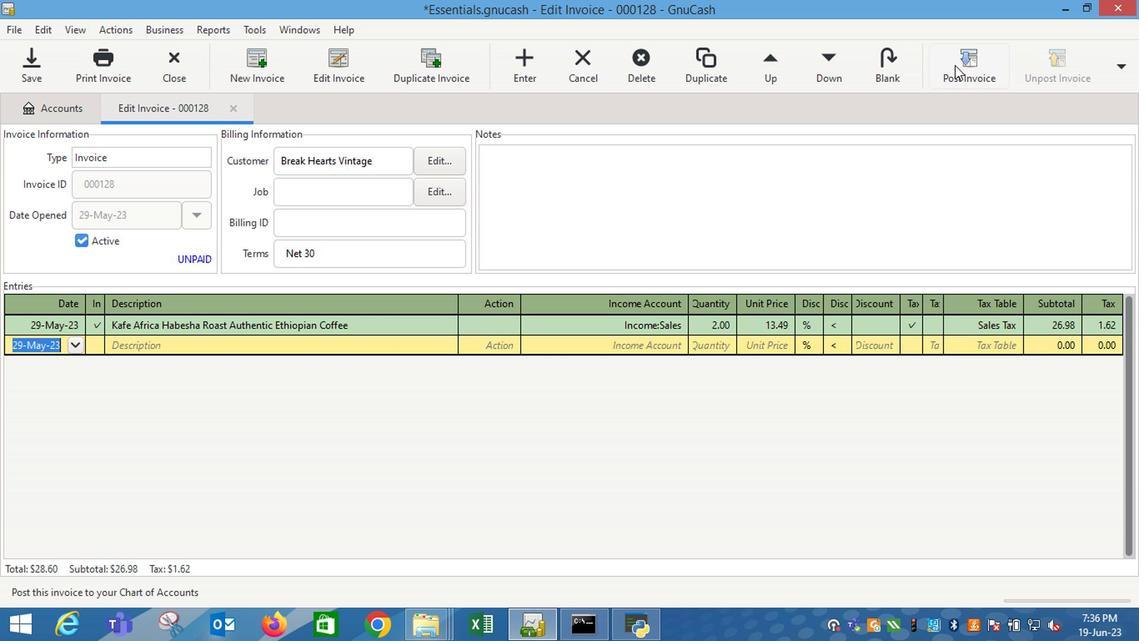 
Action: Mouse pressed left at (955, 49)
Screenshot: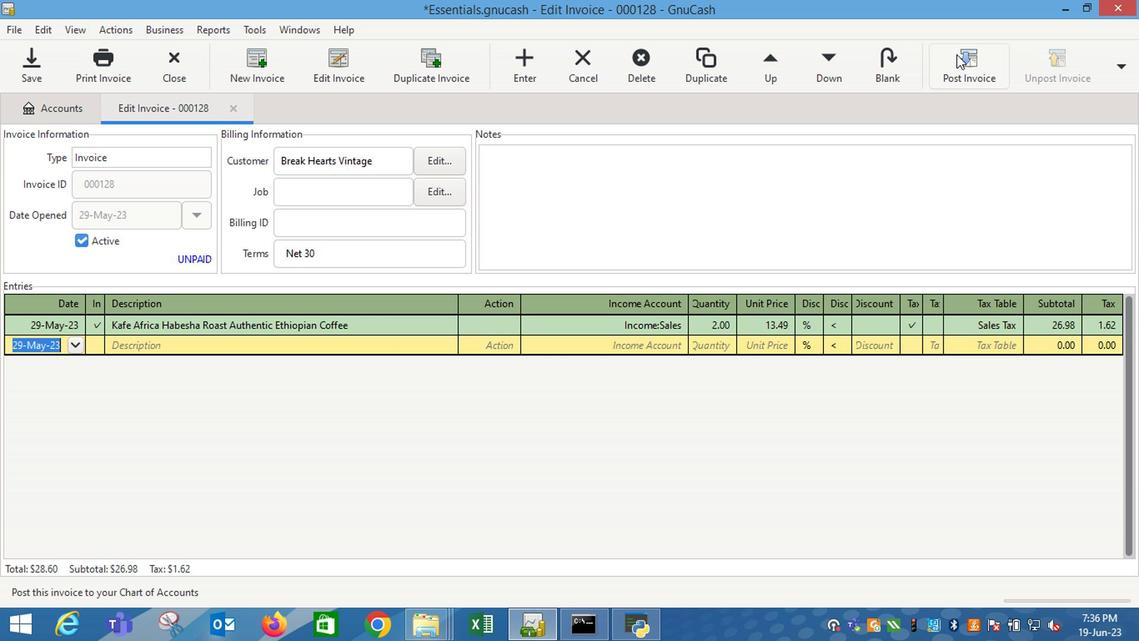 
Action: Mouse moved to (715, 272)
Screenshot: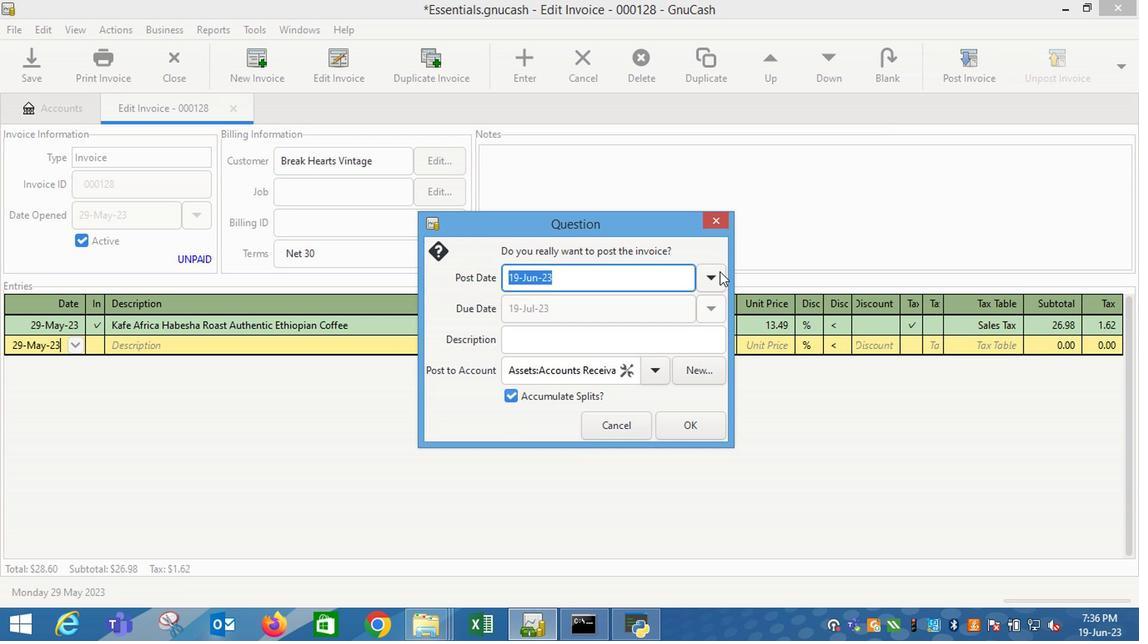 
Action: Mouse pressed left at (715, 272)
Screenshot: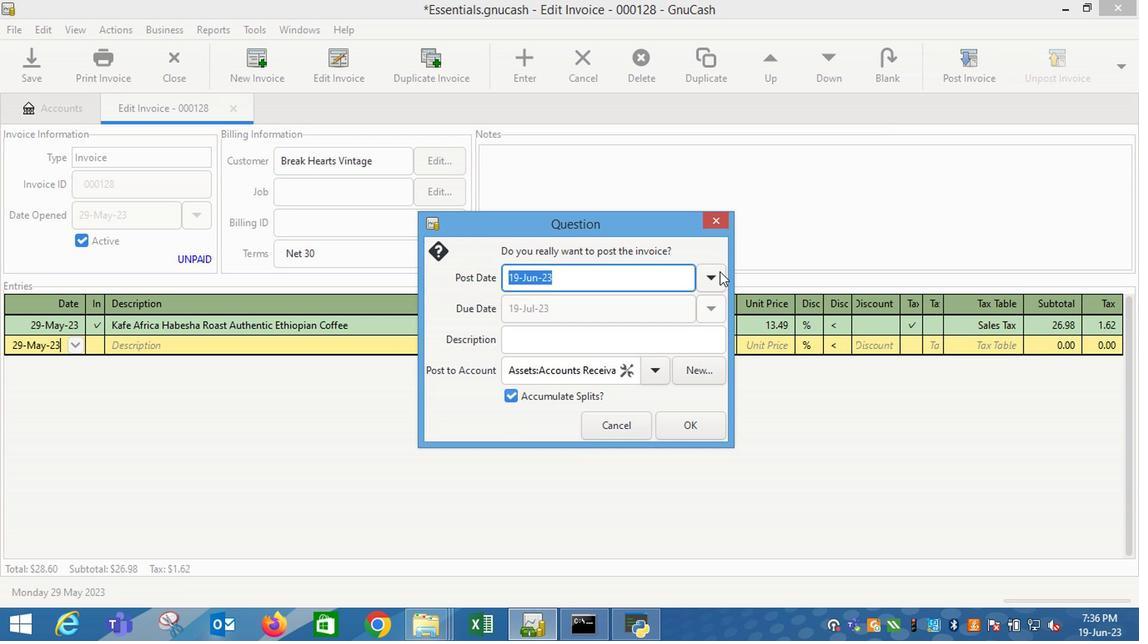 
Action: Mouse moved to (578, 304)
Screenshot: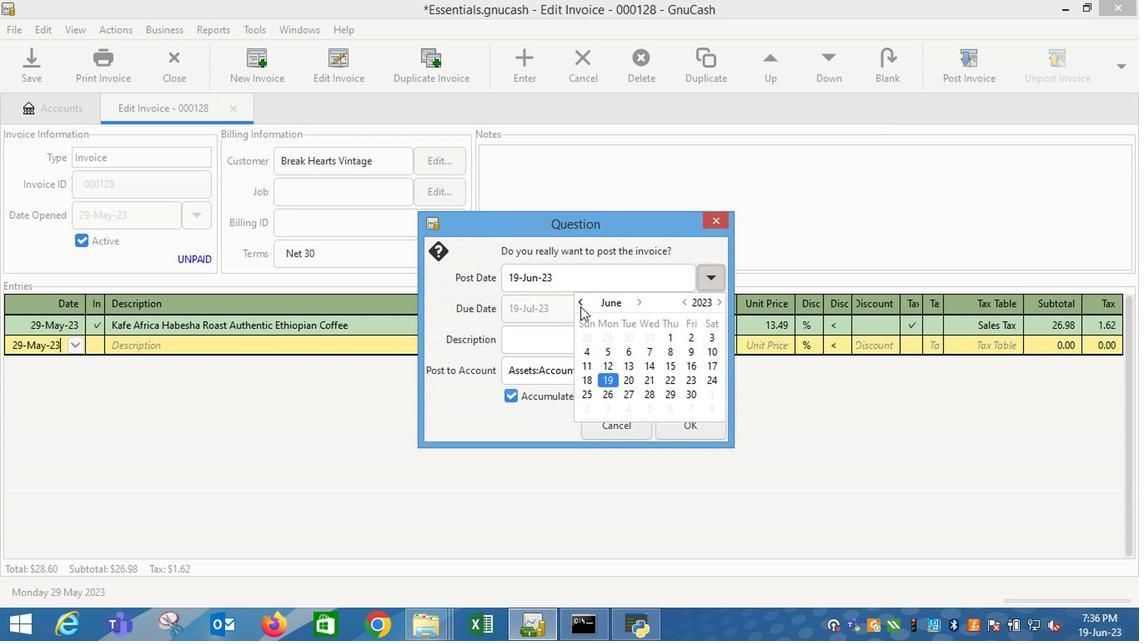
Action: Mouse pressed left at (578, 304)
Screenshot: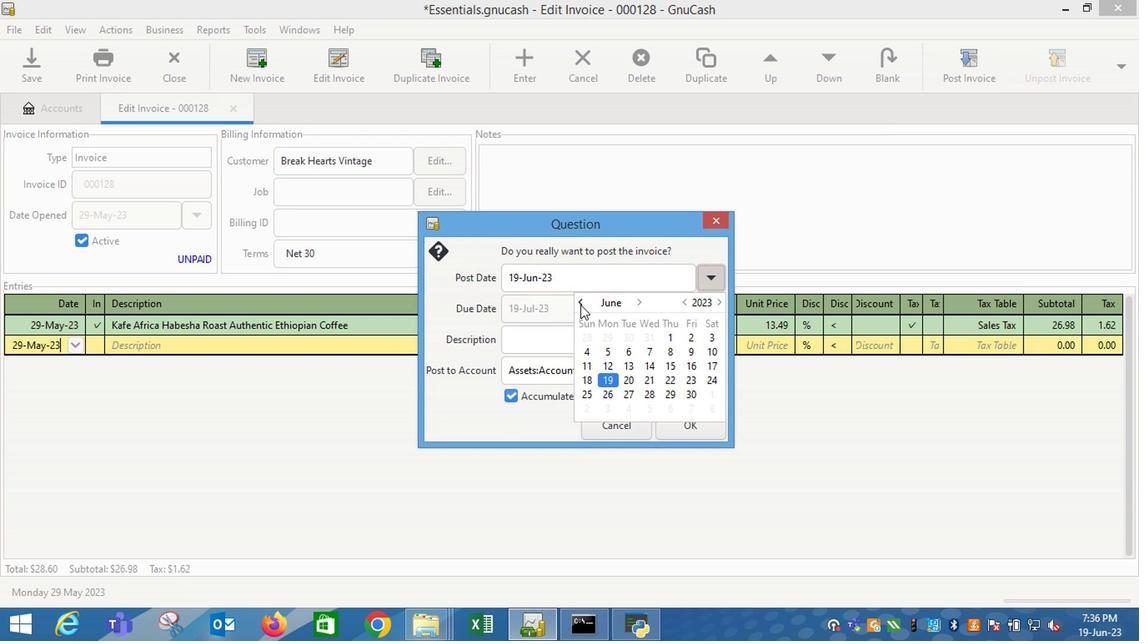 
Action: Mouse moved to (598, 394)
Screenshot: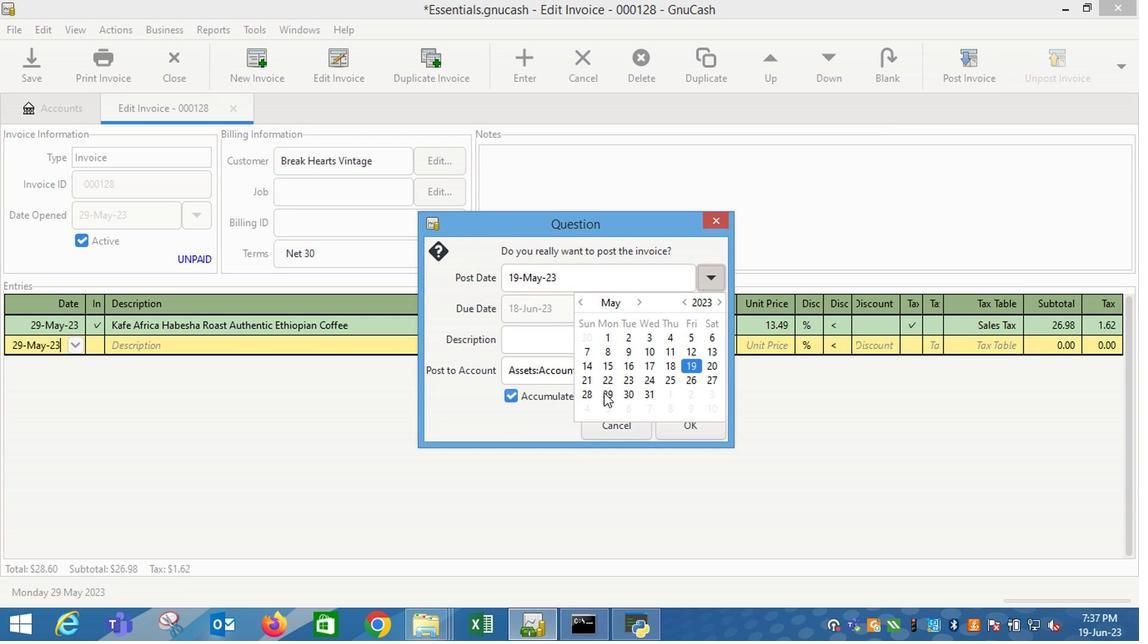 
Action: Mouse pressed left at (598, 394)
Screenshot: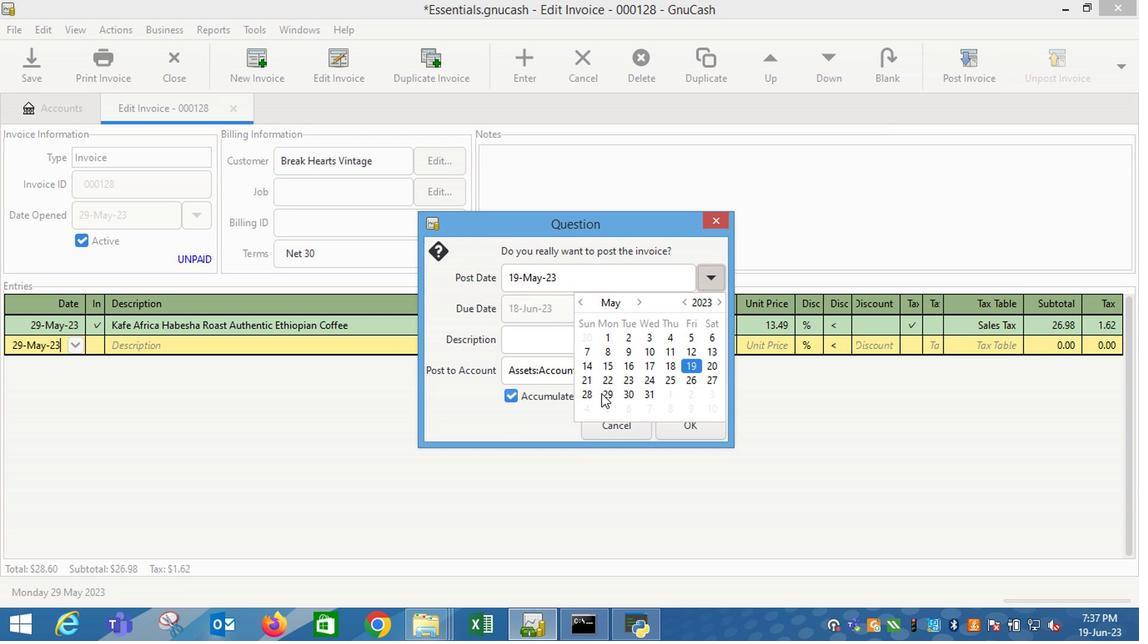 
Action: Mouse moved to (514, 346)
Screenshot: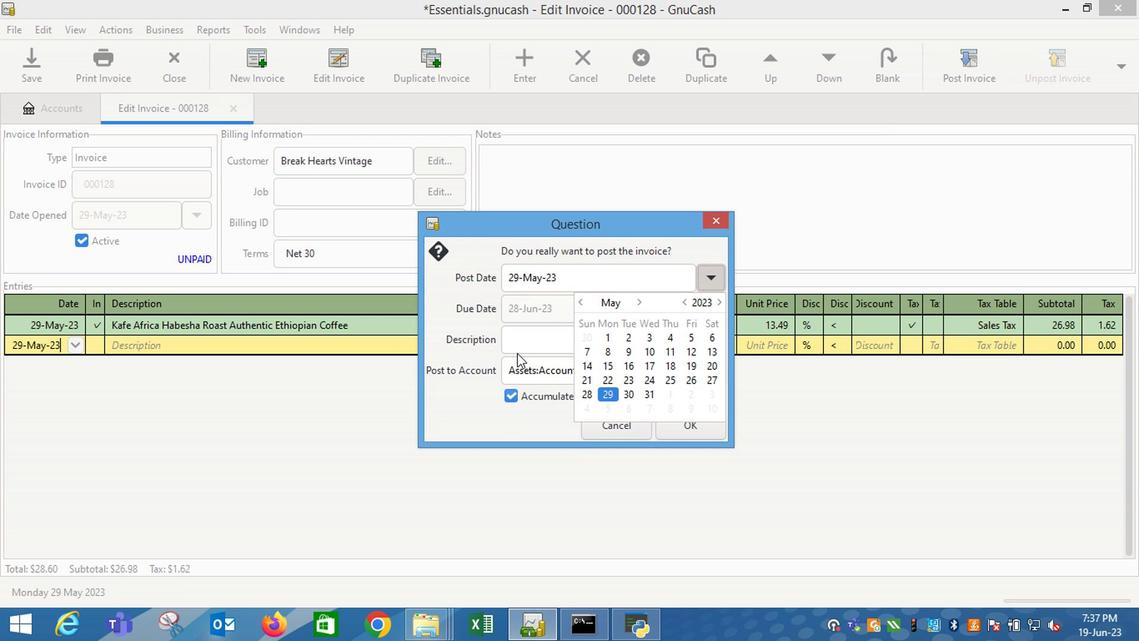 
Action: Mouse pressed left at (514, 346)
Screenshot: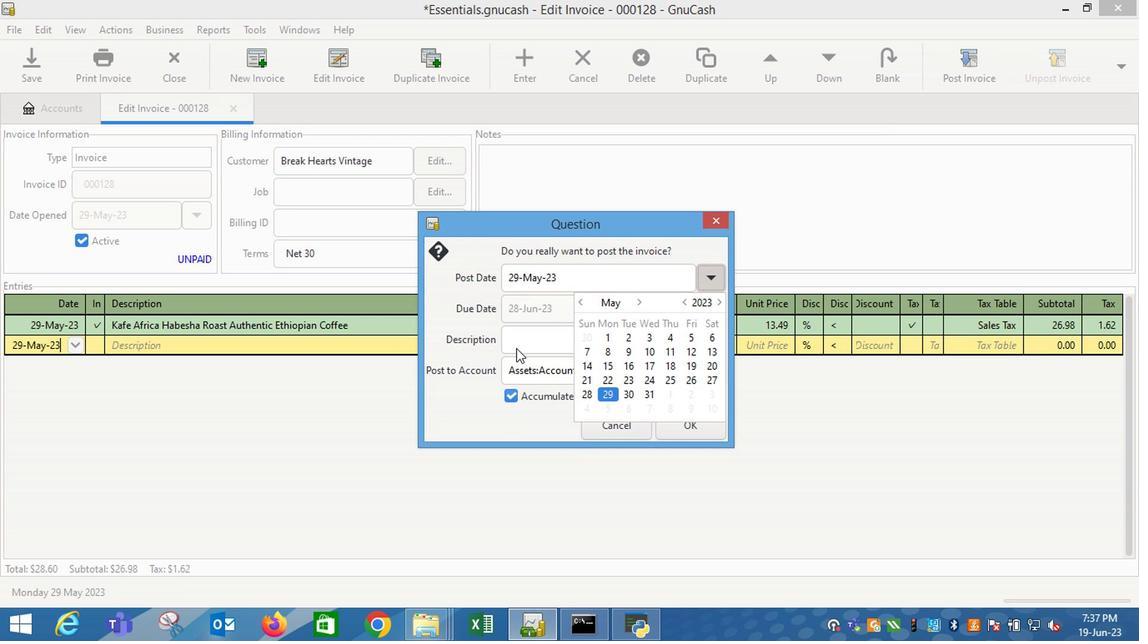 
Action: Mouse moved to (690, 429)
Screenshot: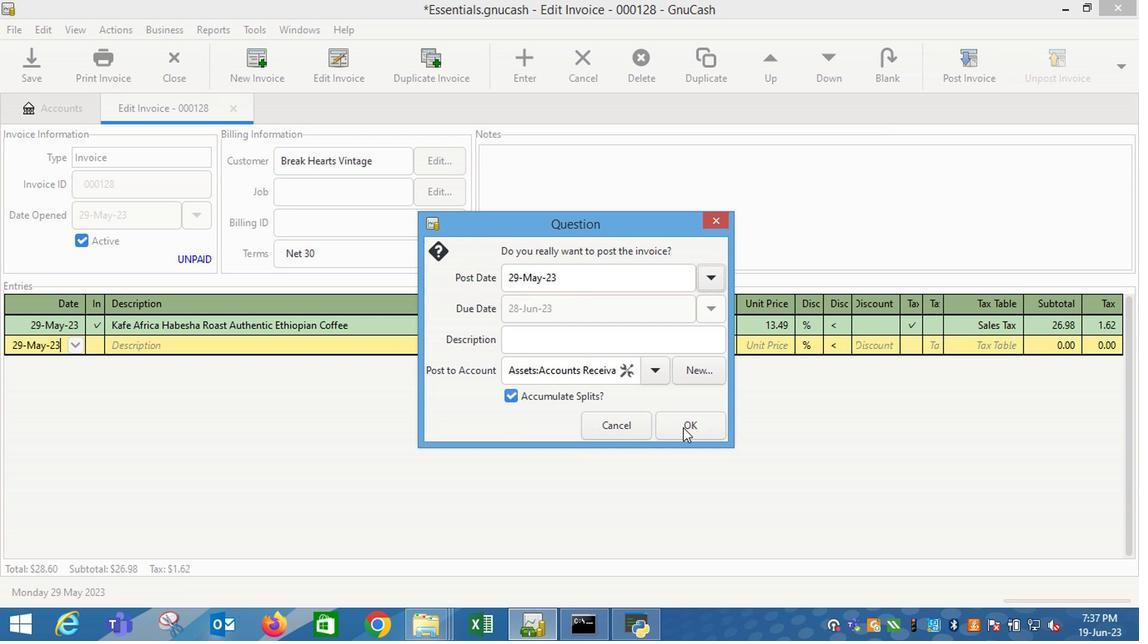 
Action: Mouse pressed left at (690, 429)
Screenshot: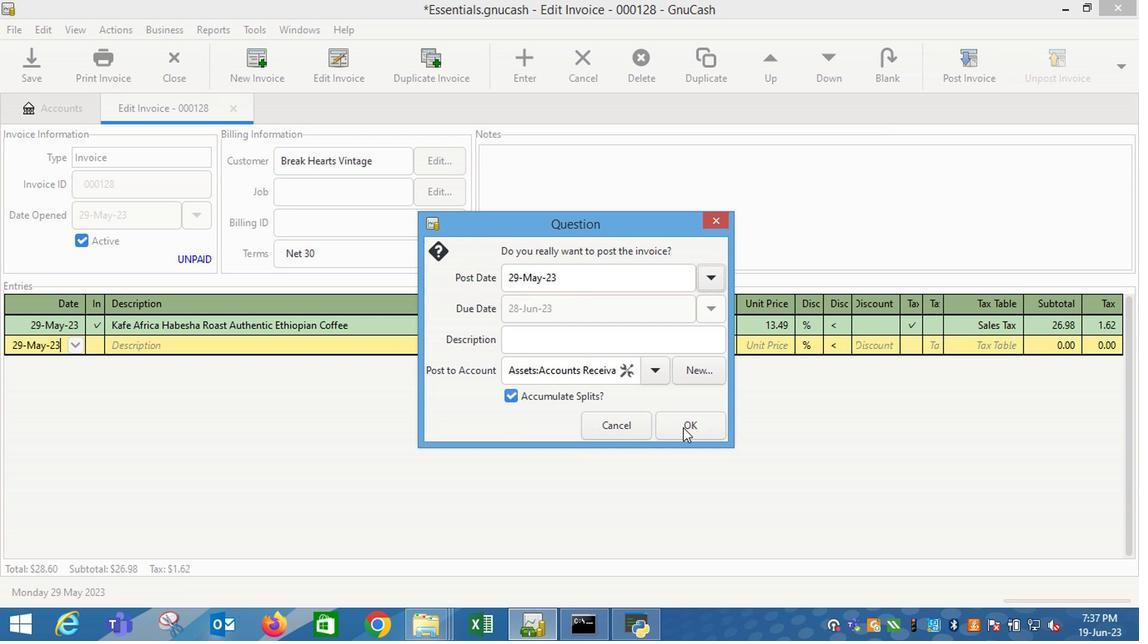 
Action: Mouse moved to (1071, 65)
Screenshot: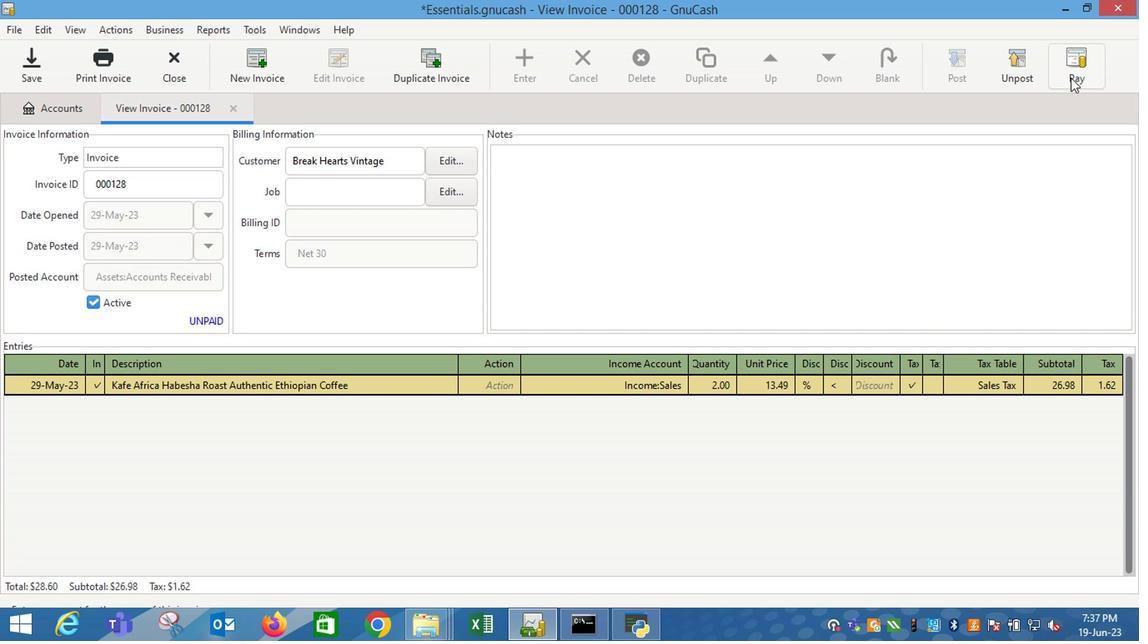 
Action: Mouse pressed left at (1071, 65)
Screenshot: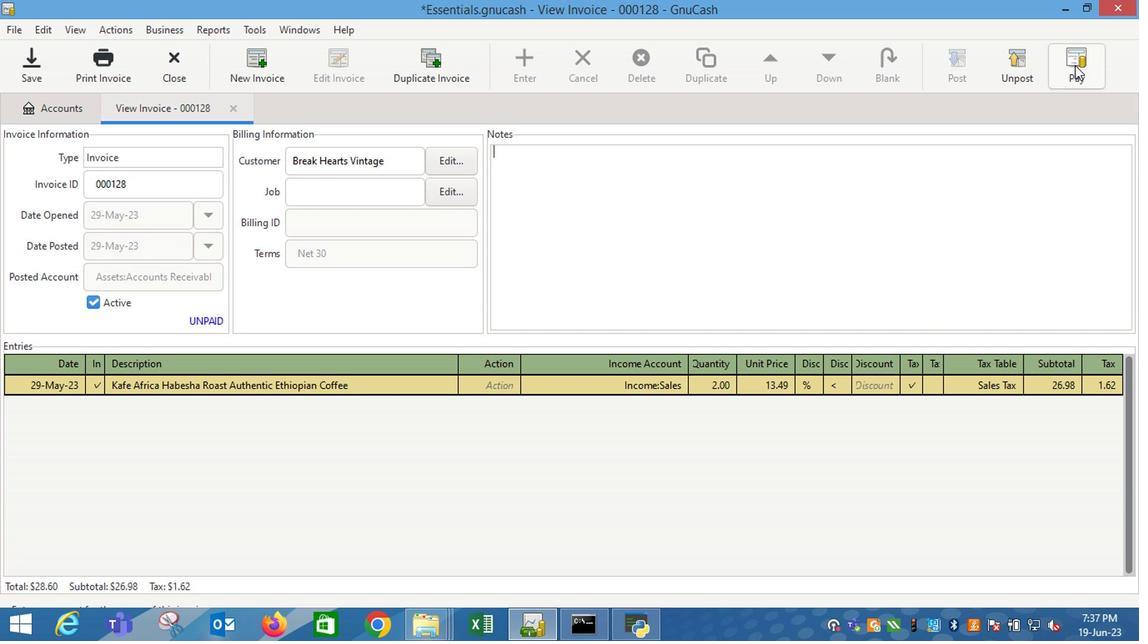 
Action: Mouse moved to (511, 327)
Screenshot: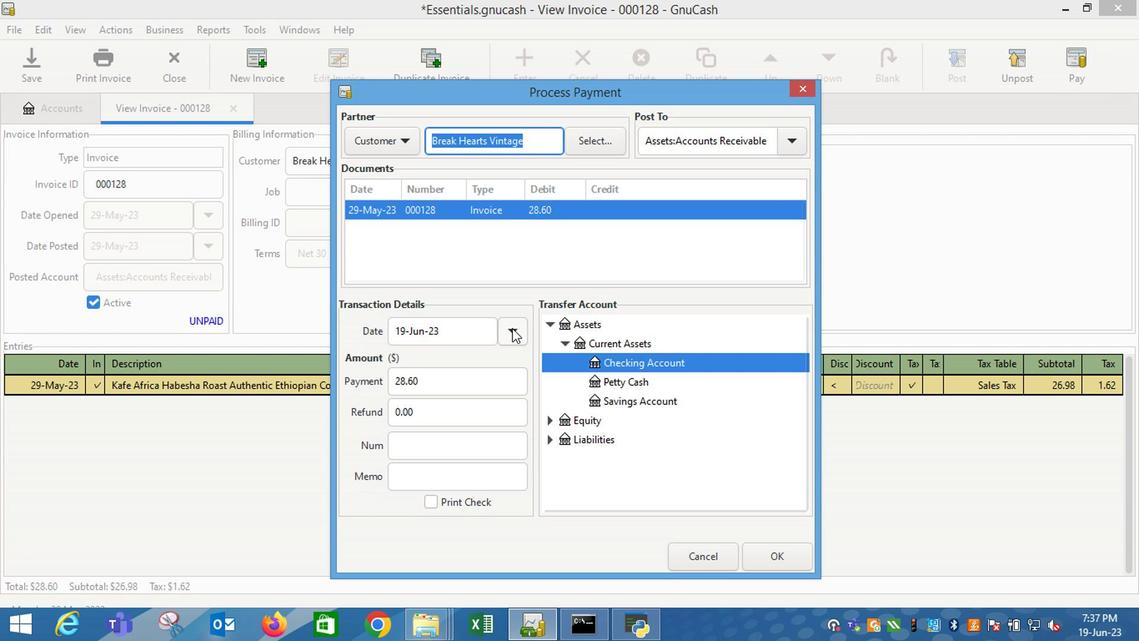
Action: Mouse pressed left at (511, 327)
Screenshot: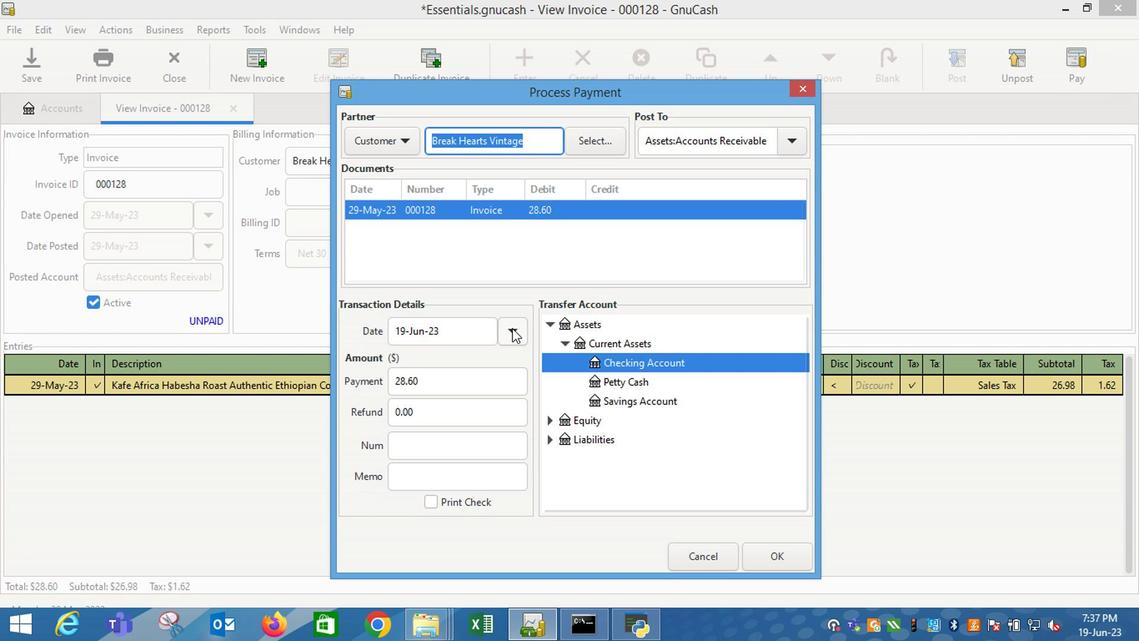
Action: Mouse moved to (427, 448)
Screenshot: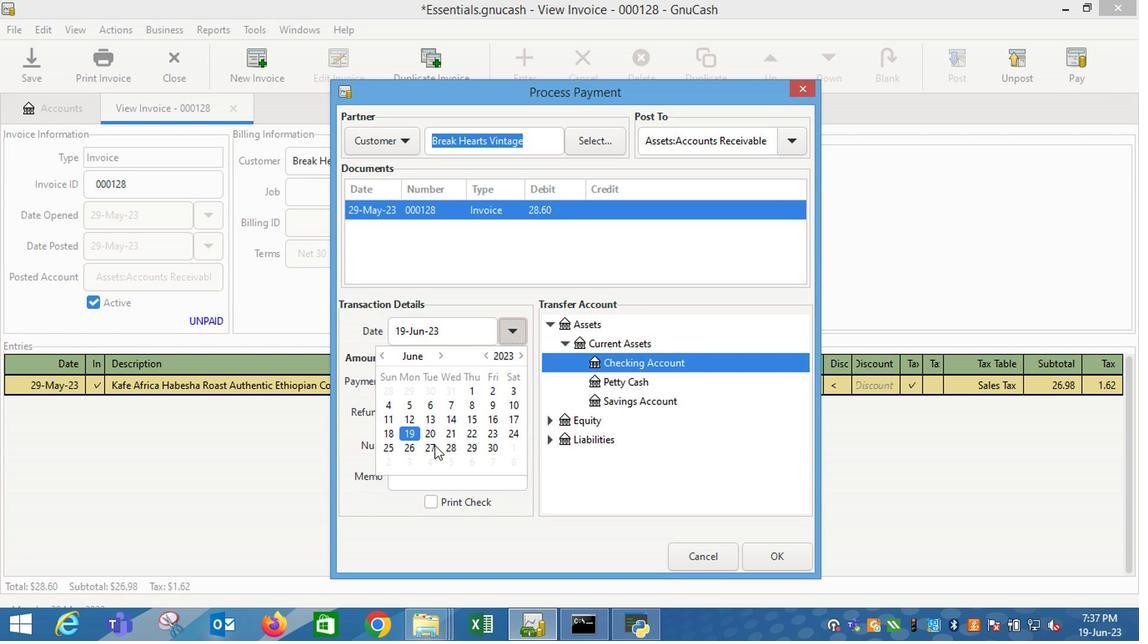 
Action: Mouse pressed left at (427, 448)
Screenshot: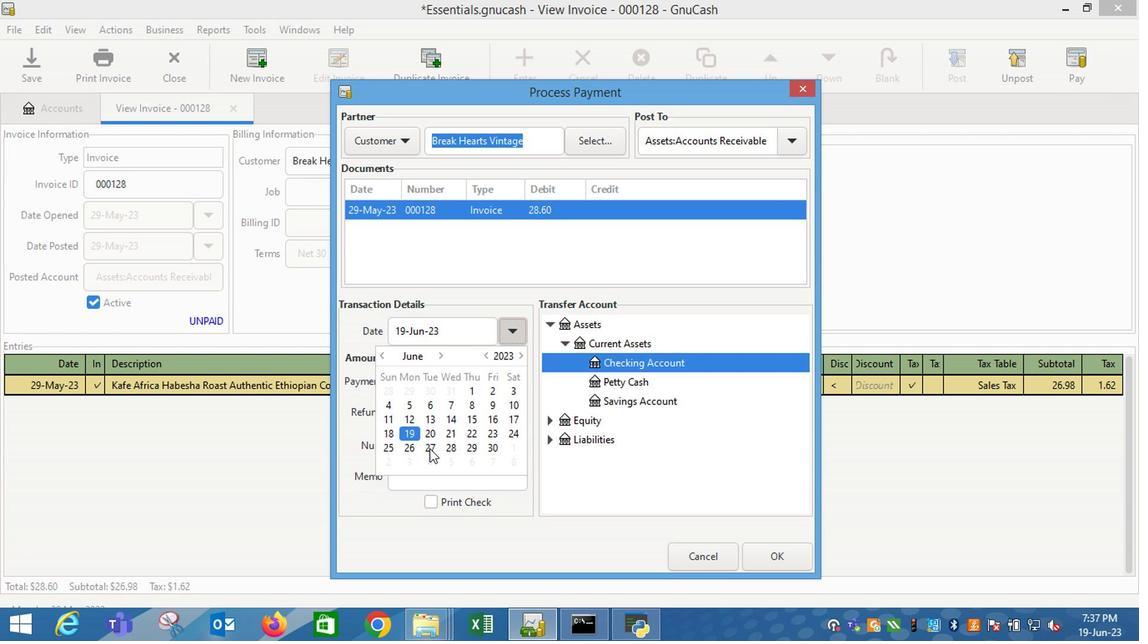 
Action: Mouse moved to (607, 471)
Screenshot: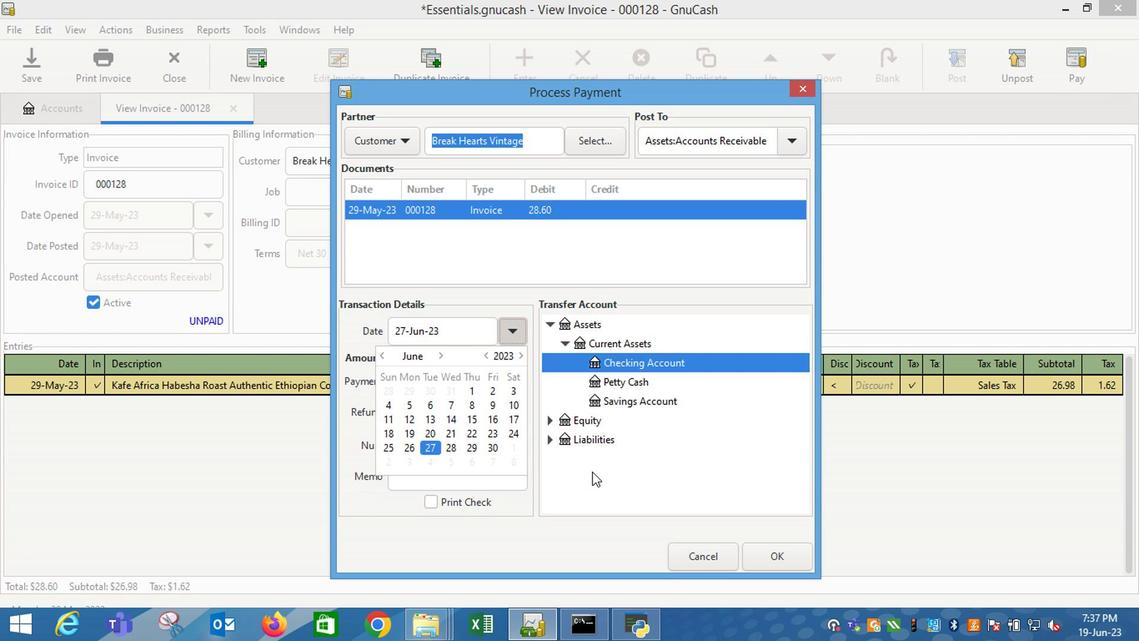 
Action: Mouse pressed left at (607, 471)
Screenshot: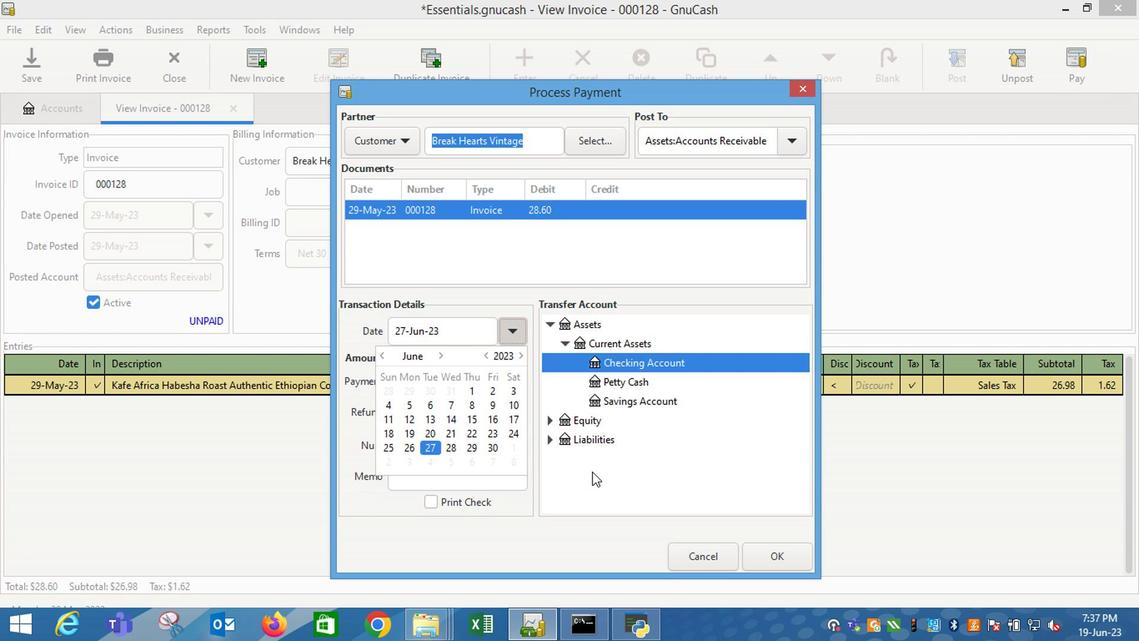 
Action: Mouse moved to (771, 556)
Screenshot: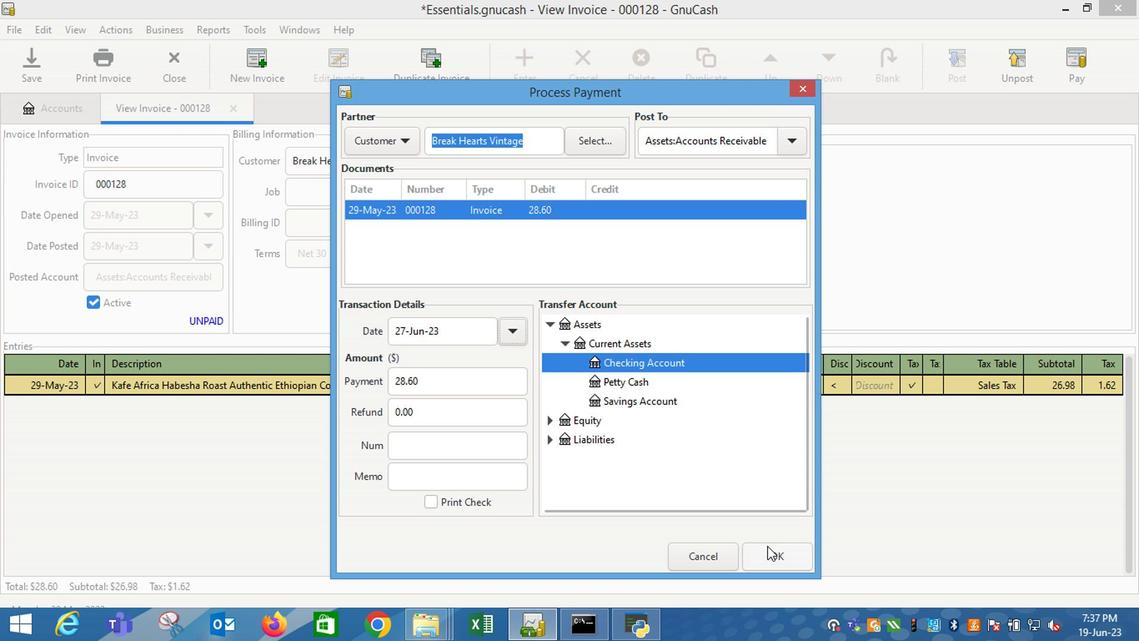 
Action: Mouse pressed left at (771, 556)
Screenshot: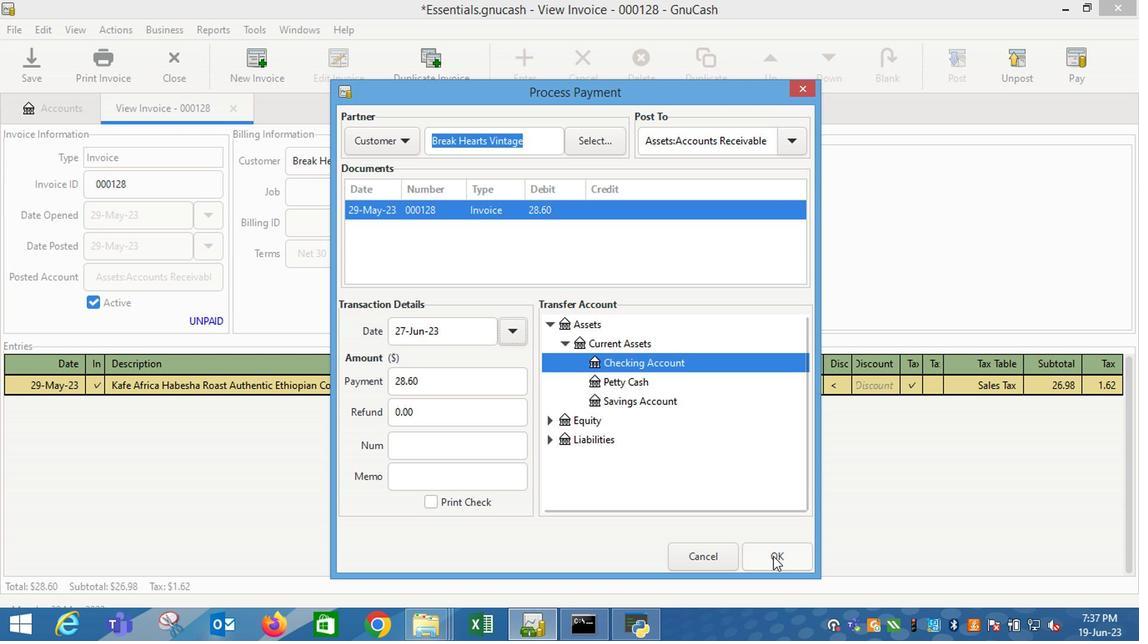
Action: Mouse moved to (110, 73)
Screenshot: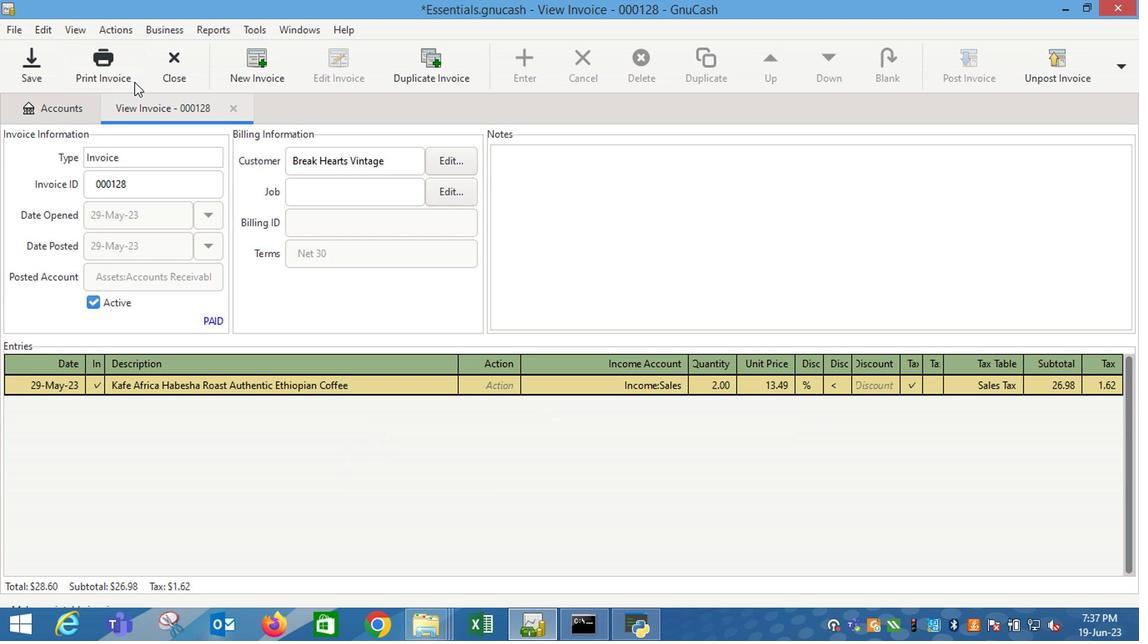 
Action: Mouse pressed left at (110, 73)
Screenshot: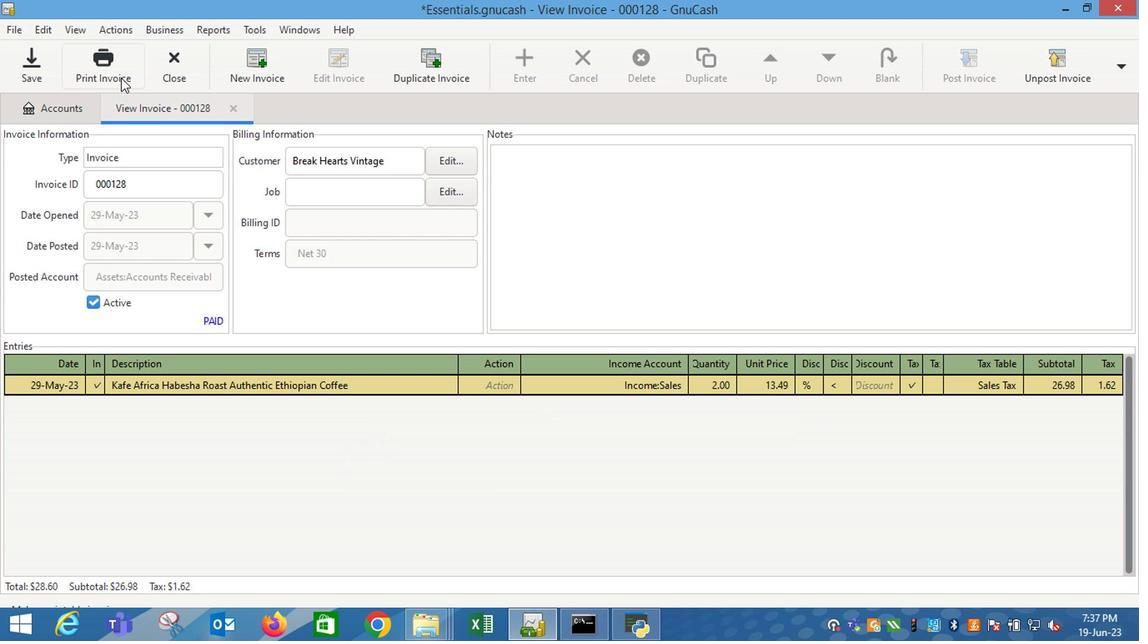 
Action: Mouse moved to (772, 306)
Screenshot: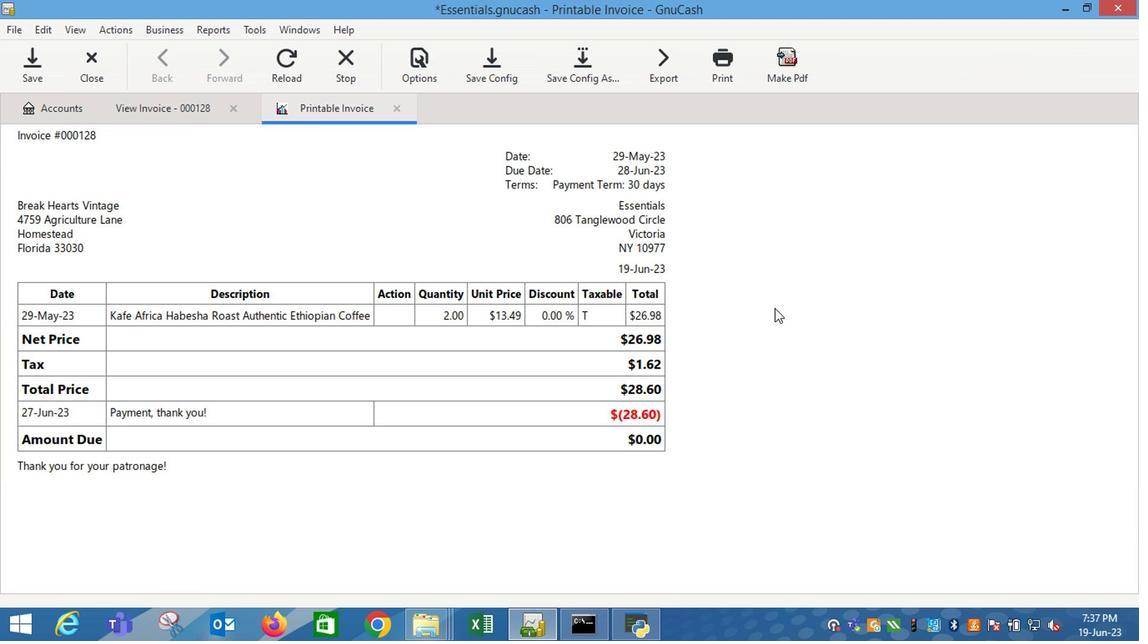 
